 Task: Search one way flight ticket for 4 adults, 1 infant in seat and 1 infant on lap in premium economy from Eagle/vail: Eagle County Regional Airport to New Bern: Coastal Carolina Regional Airport (was Craven County Regional) on 5-4-2023. Choice of flights is Royal air maroc. Number of bags: 5 checked bags. Price is upto 88000. Outbound departure time preference is 11:45.
Action: Mouse moved to (302, 292)
Screenshot: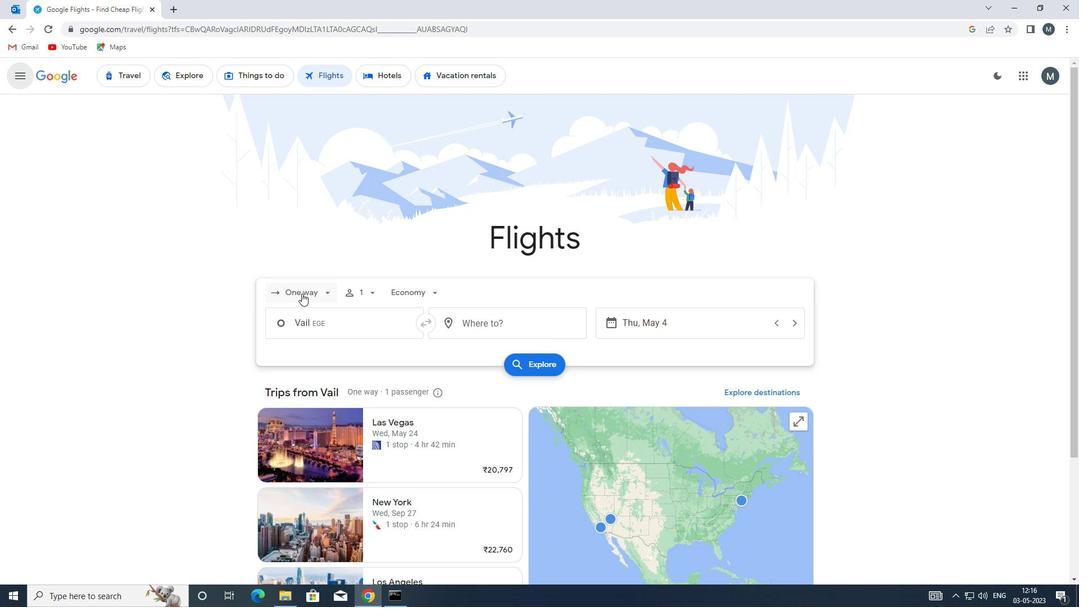 
Action: Mouse pressed left at (302, 292)
Screenshot: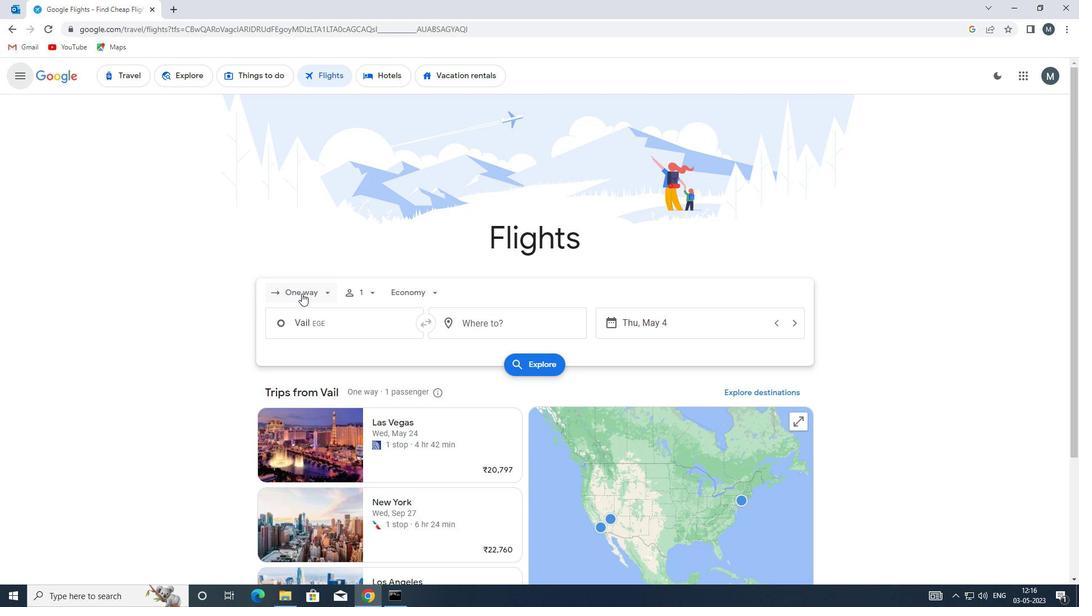 
Action: Mouse moved to (315, 344)
Screenshot: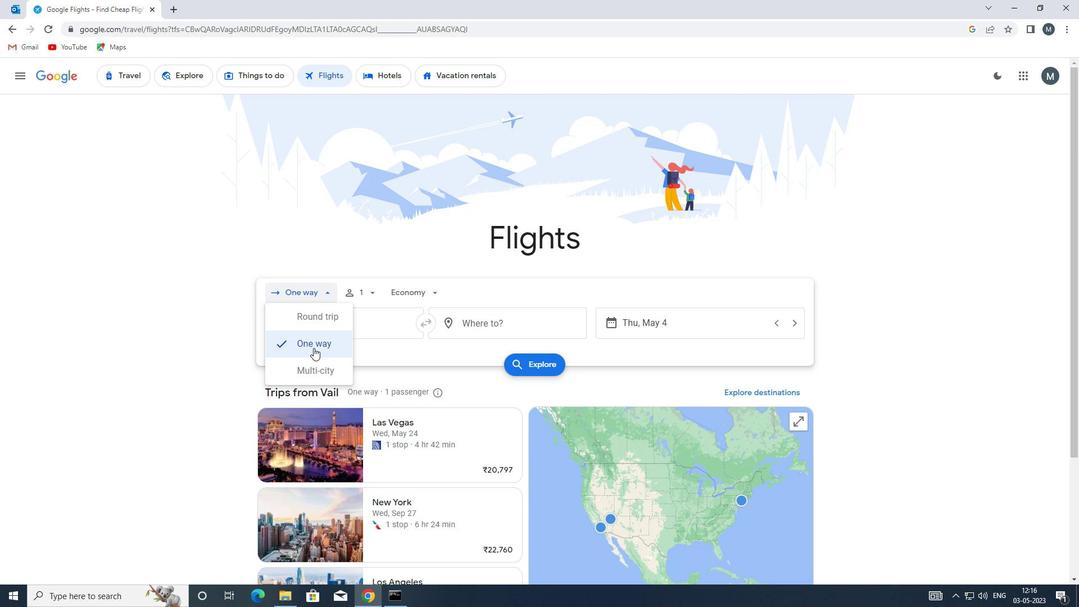 
Action: Mouse pressed left at (315, 344)
Screenshot: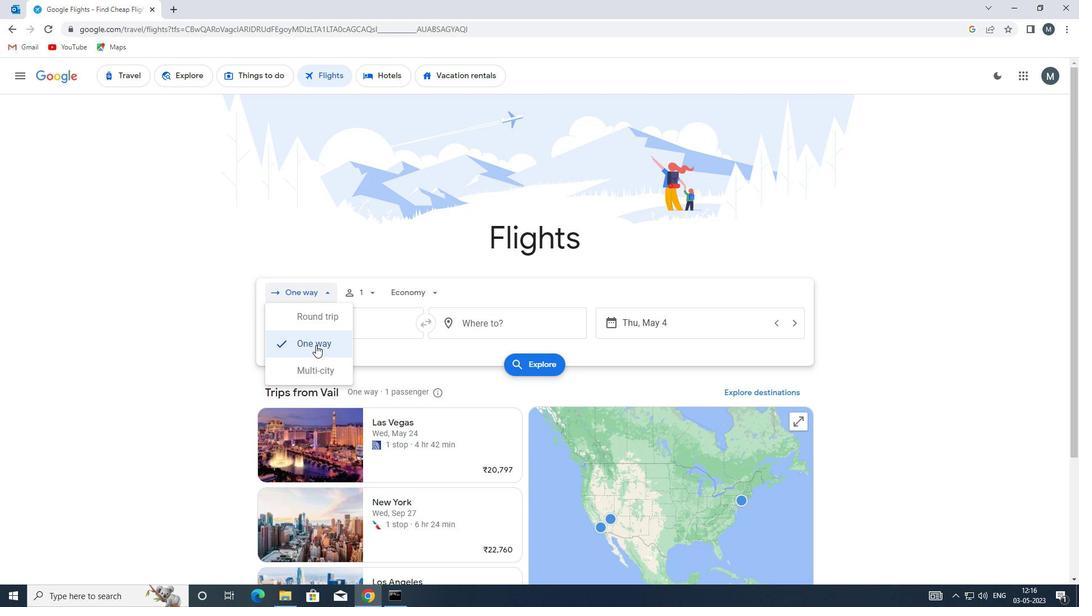 
Action: Mouse moved to (357, 287)
Screenshot: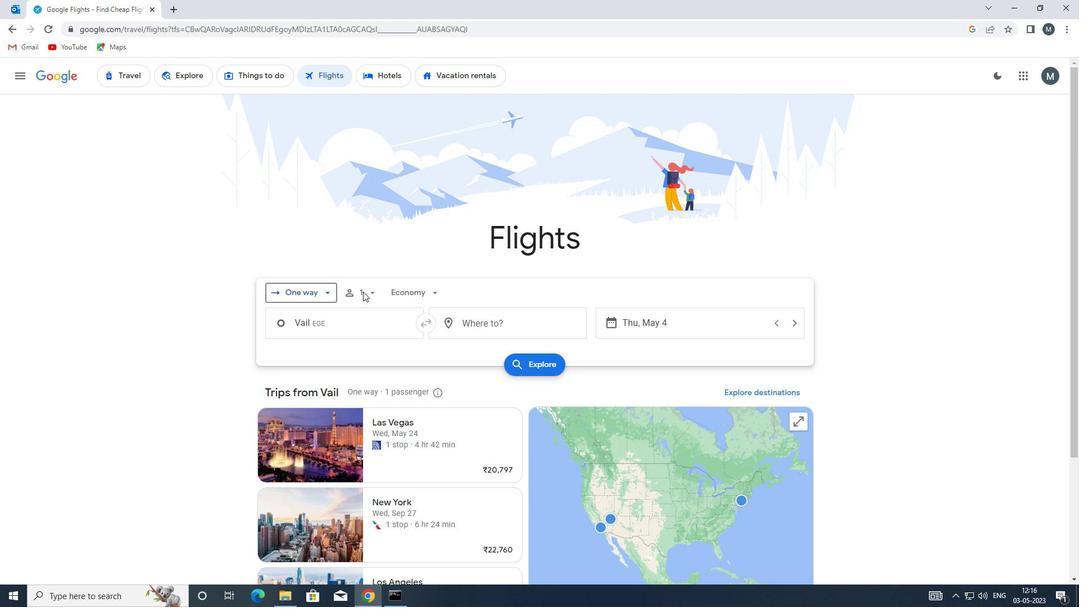 
Action: Mouse pressed left at (357, 287)
Screenshot: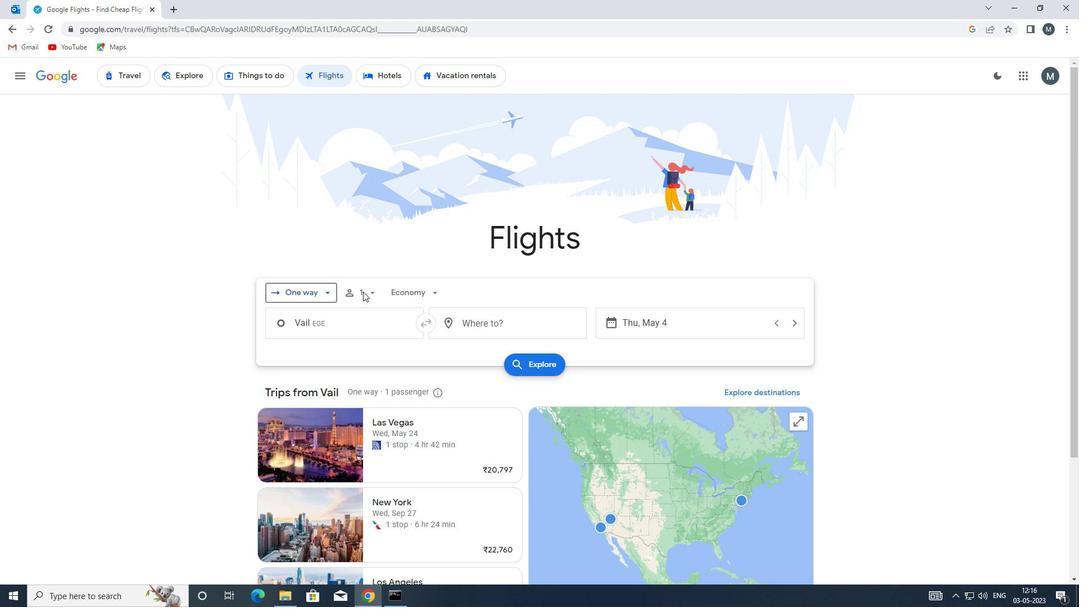 
Action: Mouse moved to (462, 321)
Screenshot: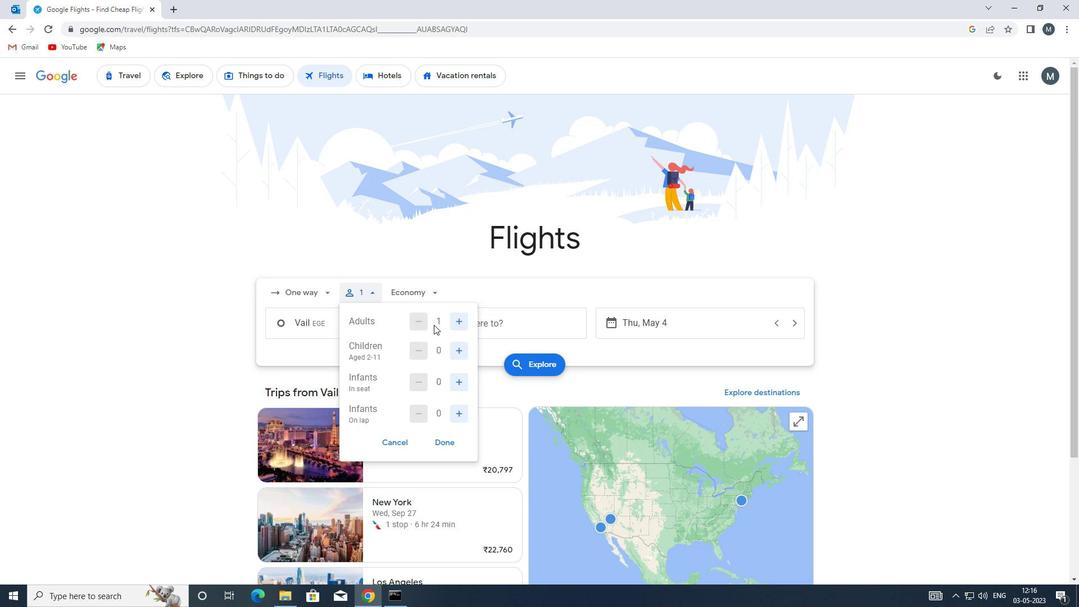 
Action: Mouse pressed left at (462, 321)
Screenshot: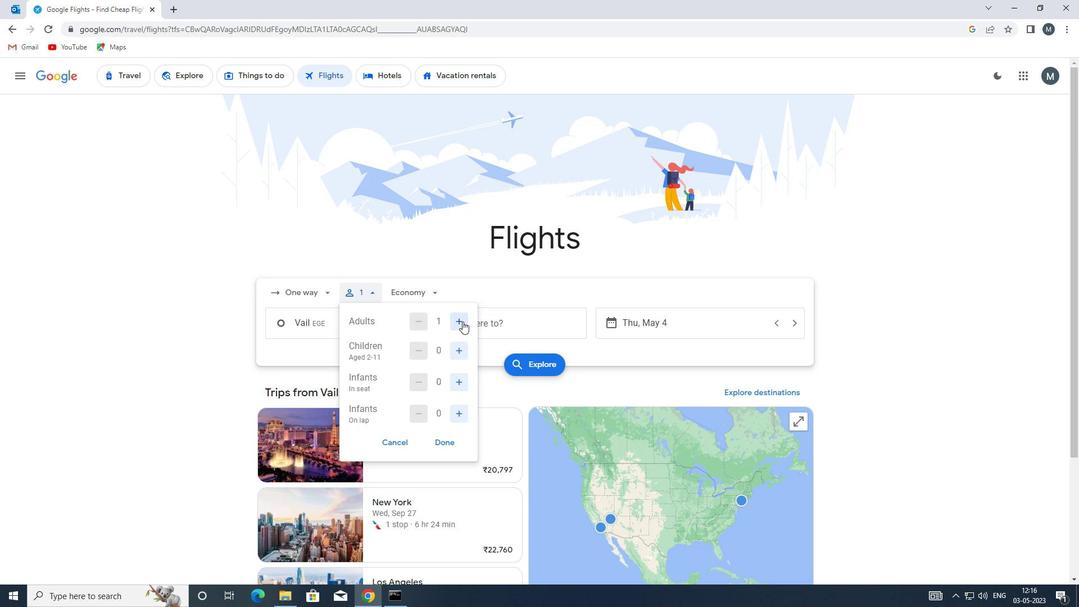 
Action: Mouse pressed left at (462, 321)
Screenshot: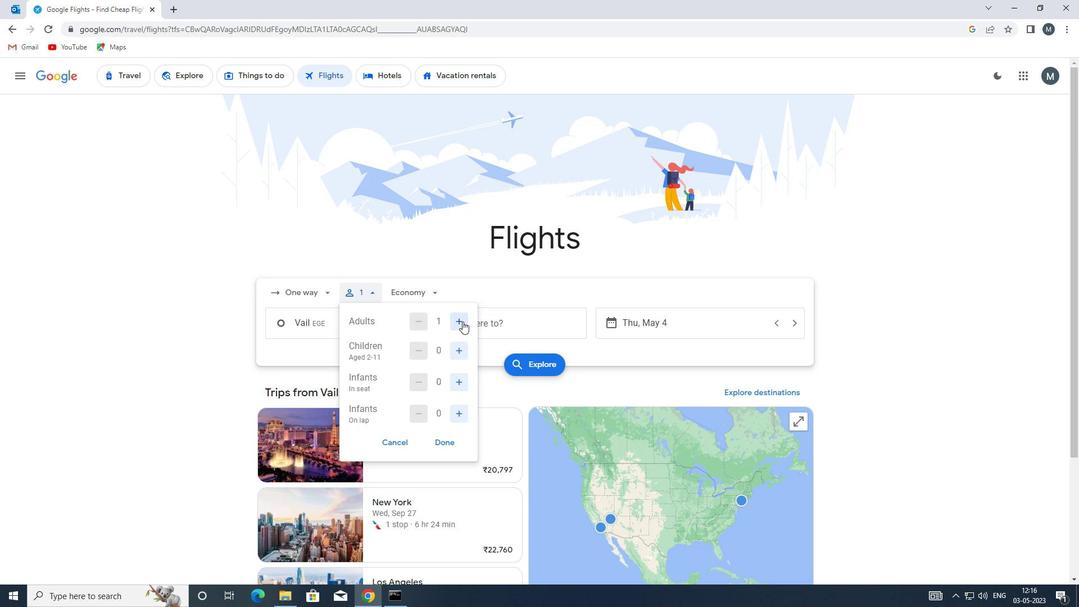 
Action: Mouse pressed left at (462, 321)
Screenshot: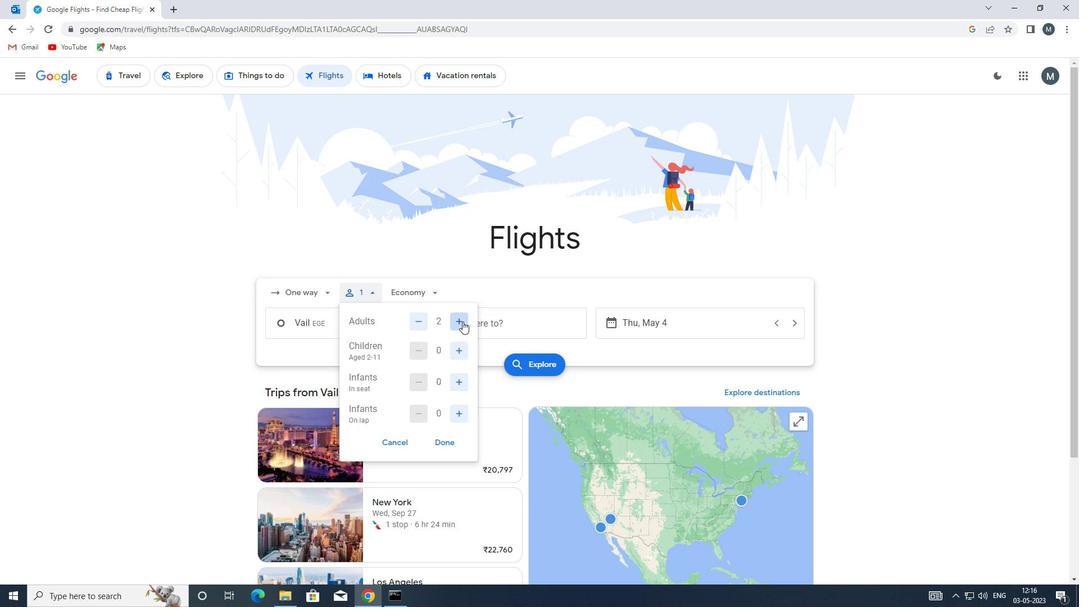 
Action: Mouse moved to (460, 382)
Screenshot: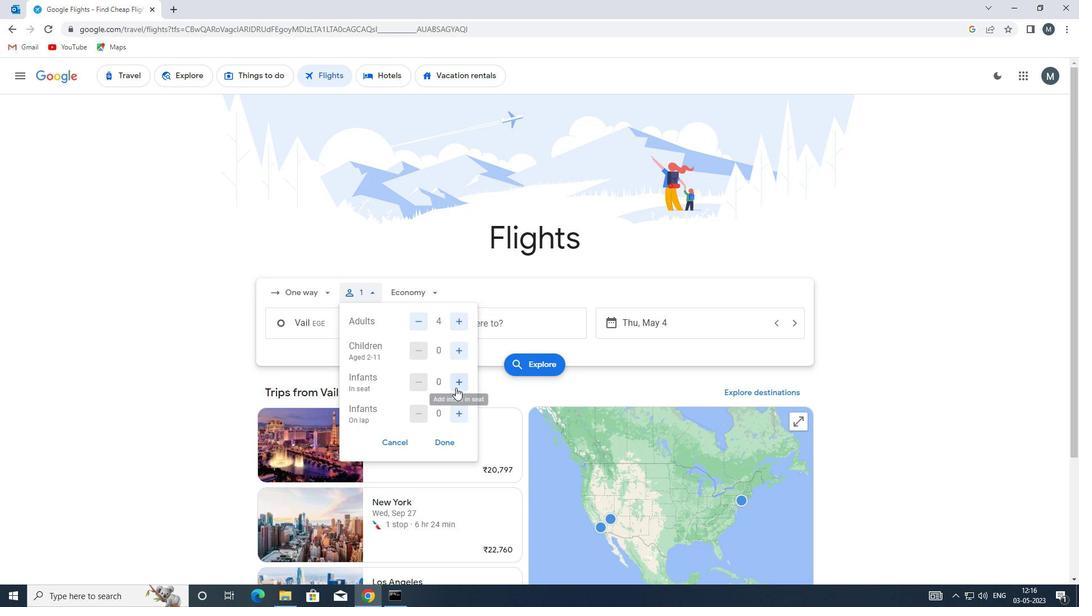 
Action: Mouse pressed left at (460, 382)
Screenshot: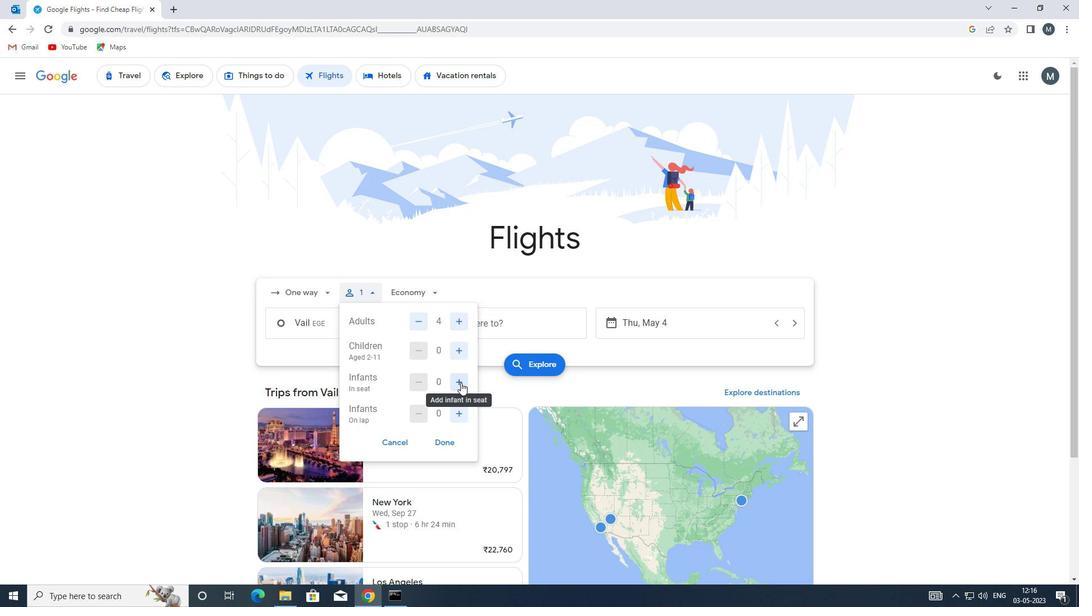 
Action: Mouse moved to (463, 408)
Screenshot: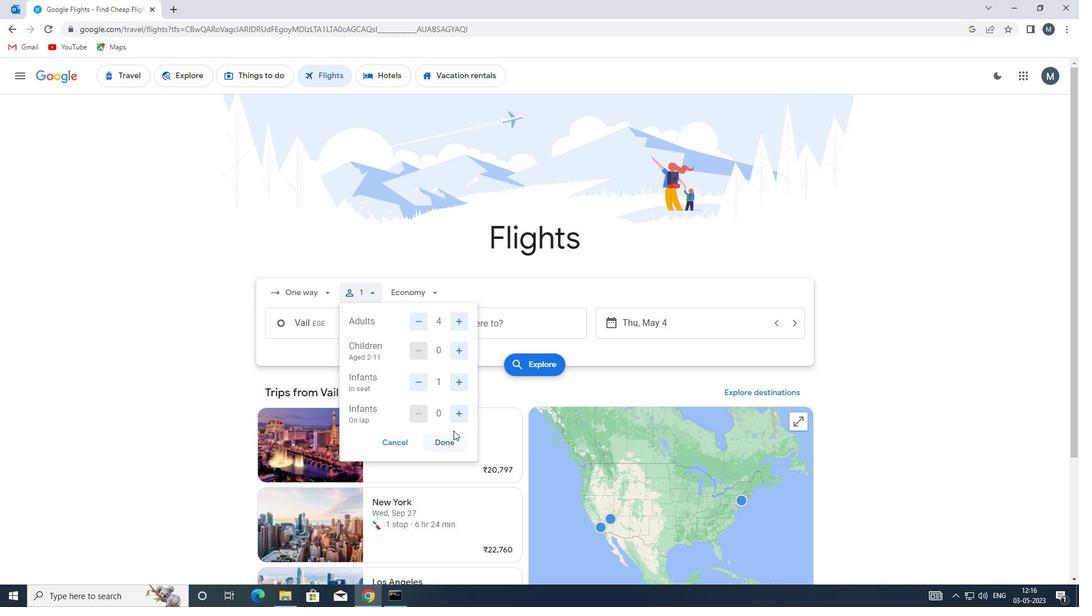 
Action: Mouse pressed left at (463, 408)
Screenshot: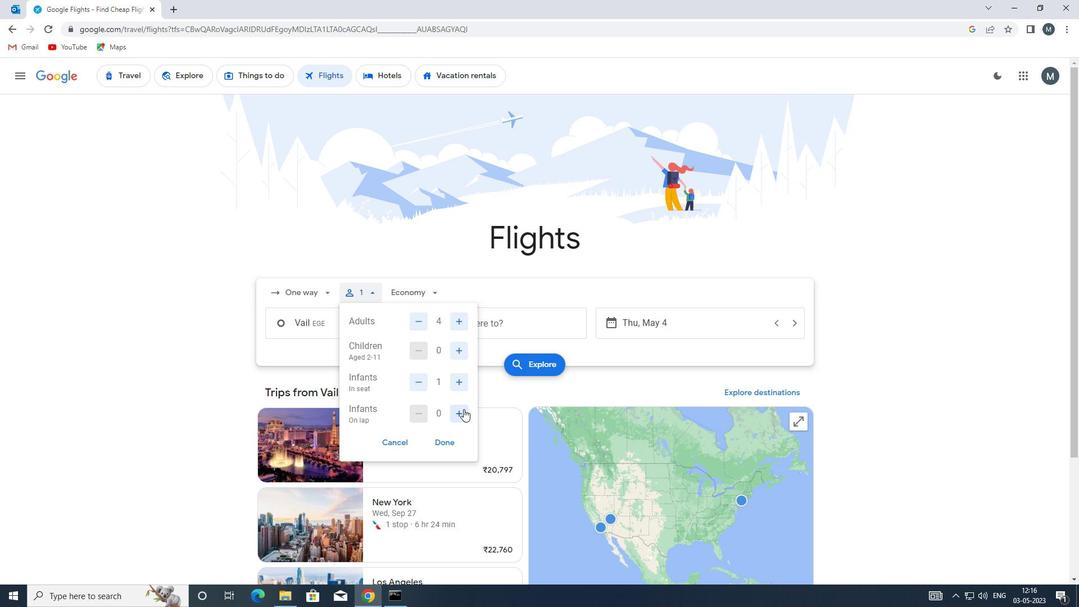 
Action: Mouse moved to (444, 442)
Screenshot: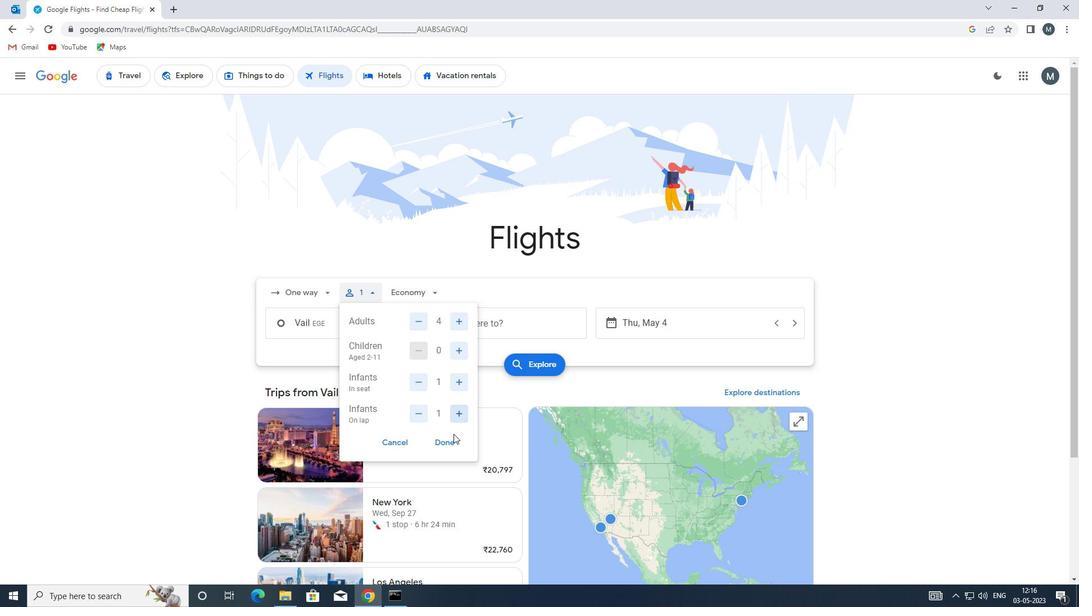 
Action: Mouse pressed left at (444, 442)
Screenshot: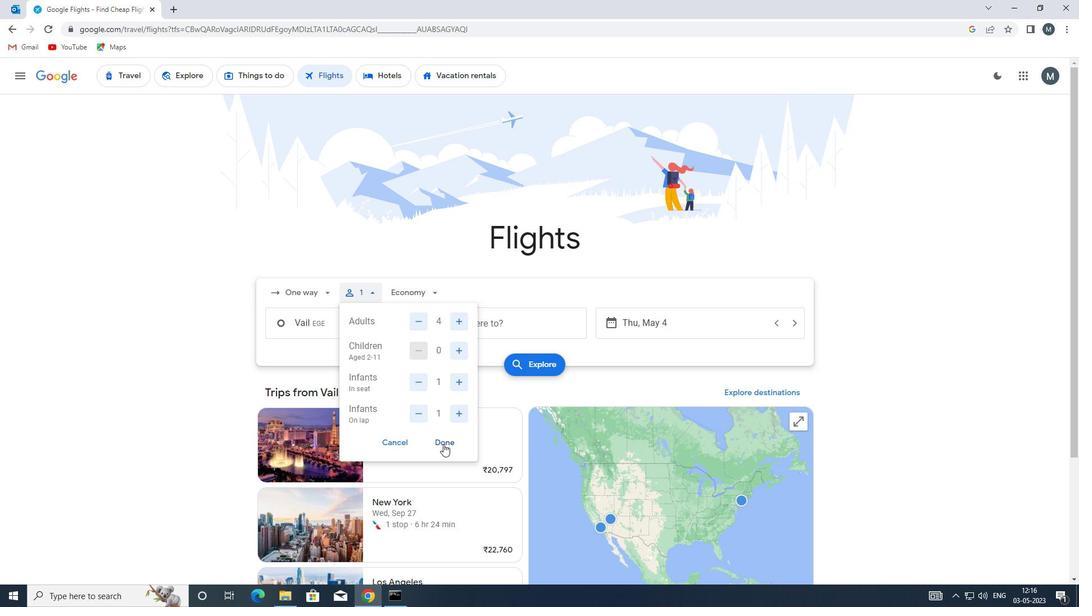 
Action: Mouse moved to (429, 294)
Screenshot: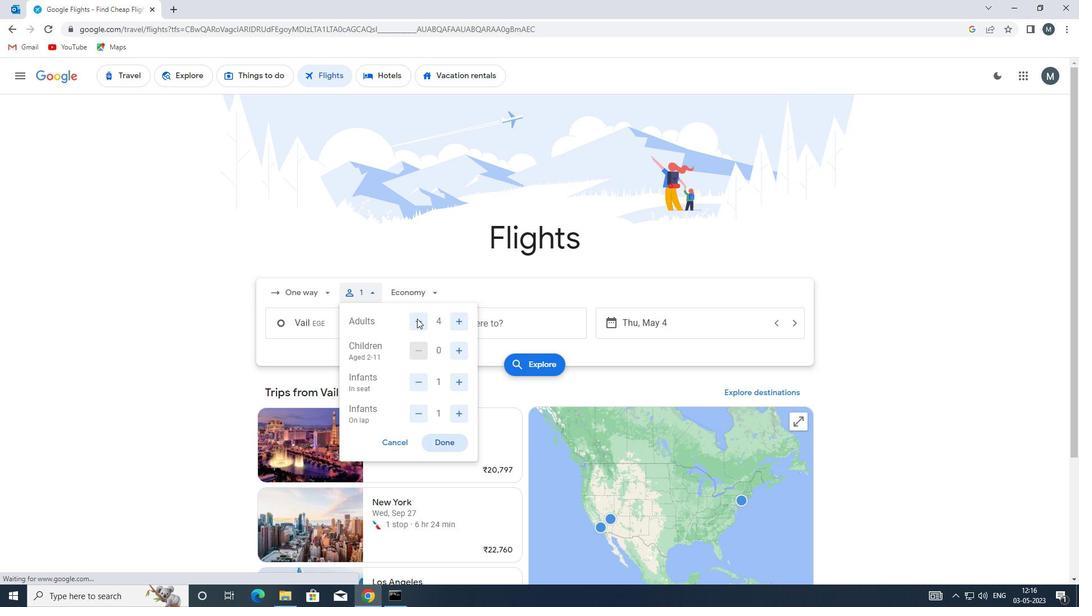 
Action: Mouse pressed left at (429, 294)
Screenshot: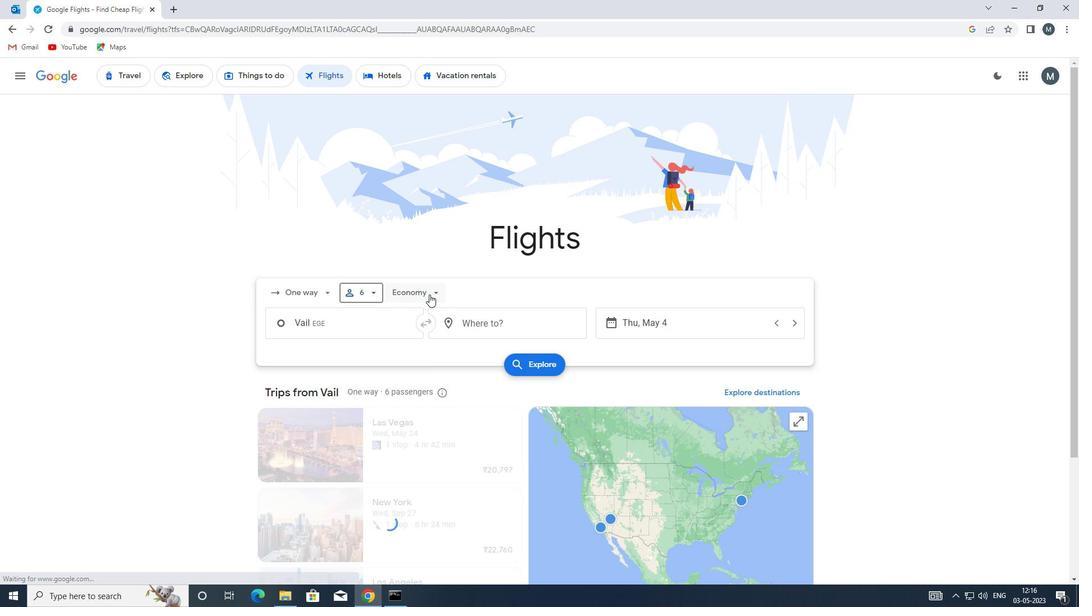 
Action: Mouse moved to (436, 347)
Screenshot: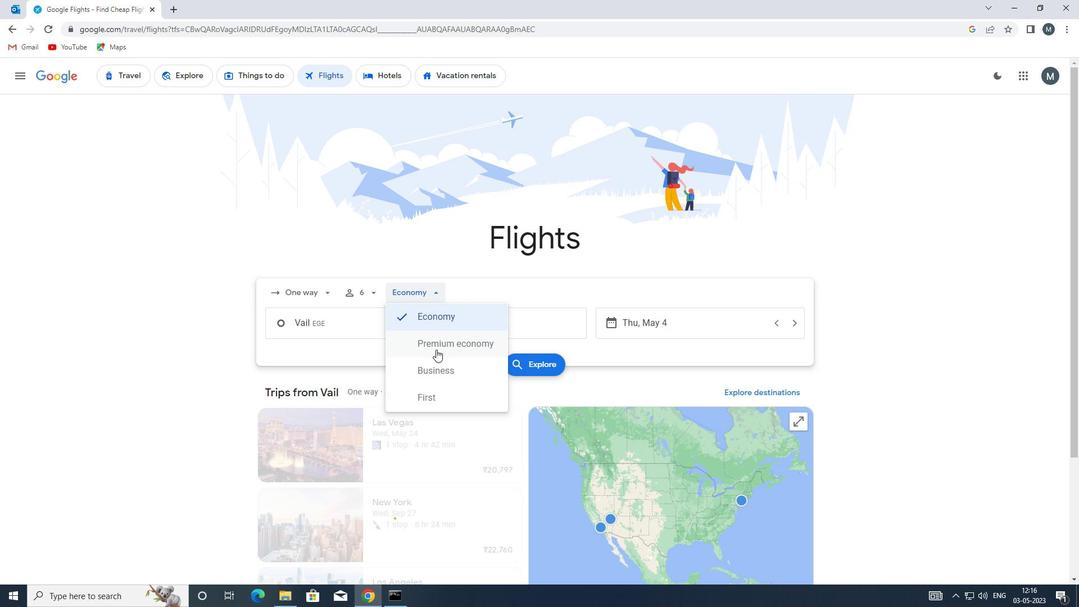
Action: Mouse pressed left at (436, 347)
Screenshot: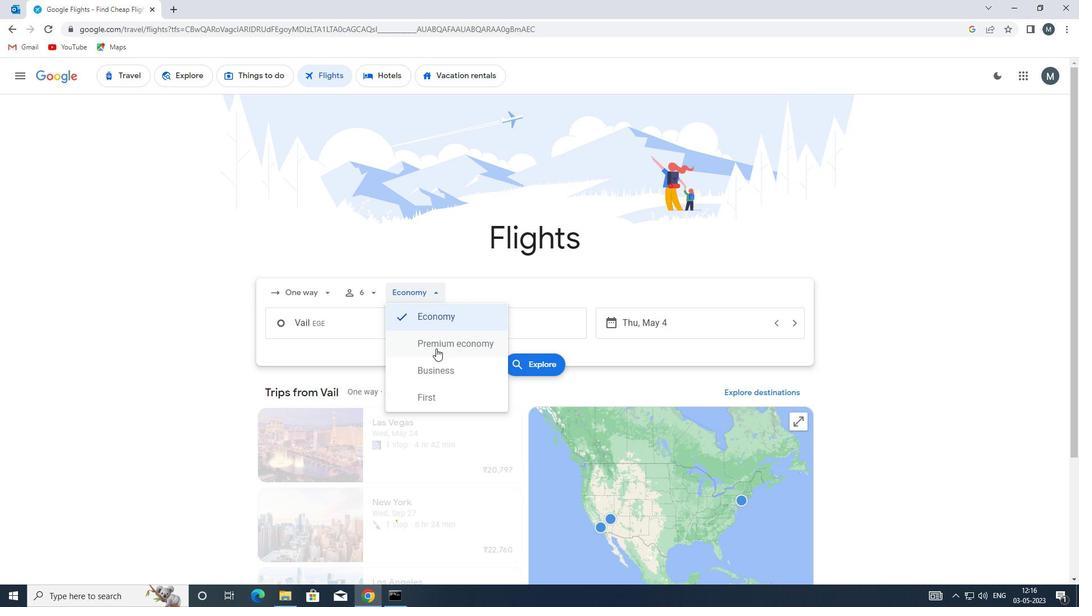 
Action: Mouse moved to (352, 332)
Screenshot: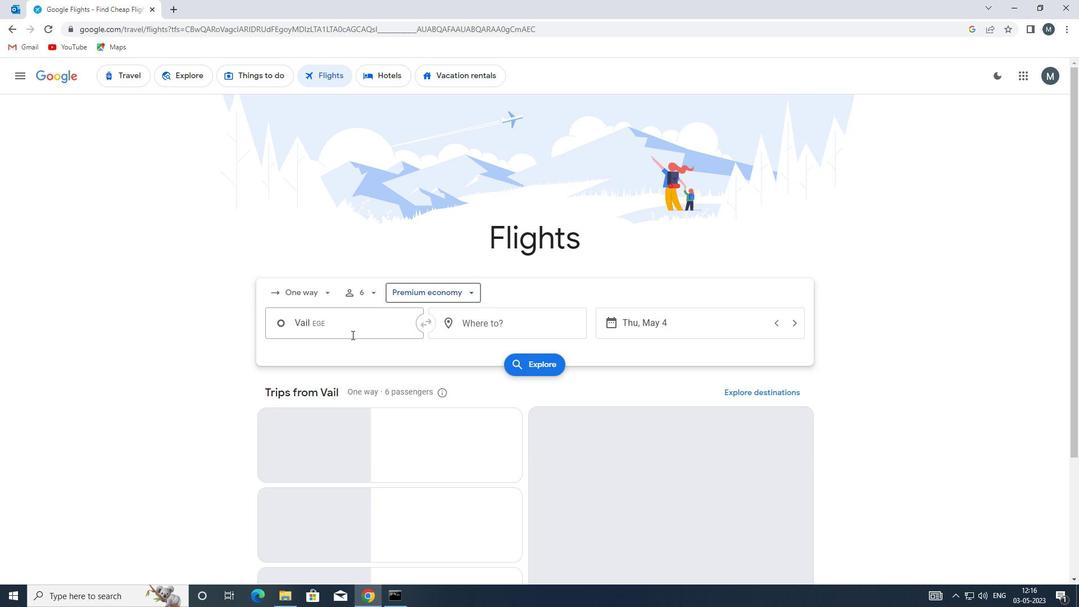 
Action: Mouse pressed left at (352, 332)
Screenshot: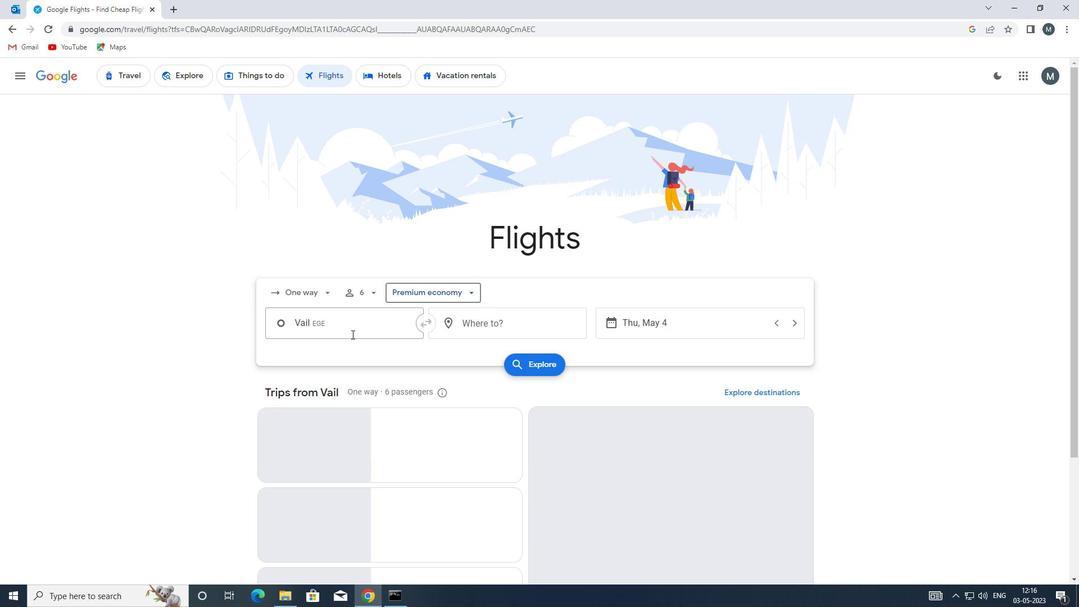 
Action: Mouse moved to (359, 417)
Screenshot: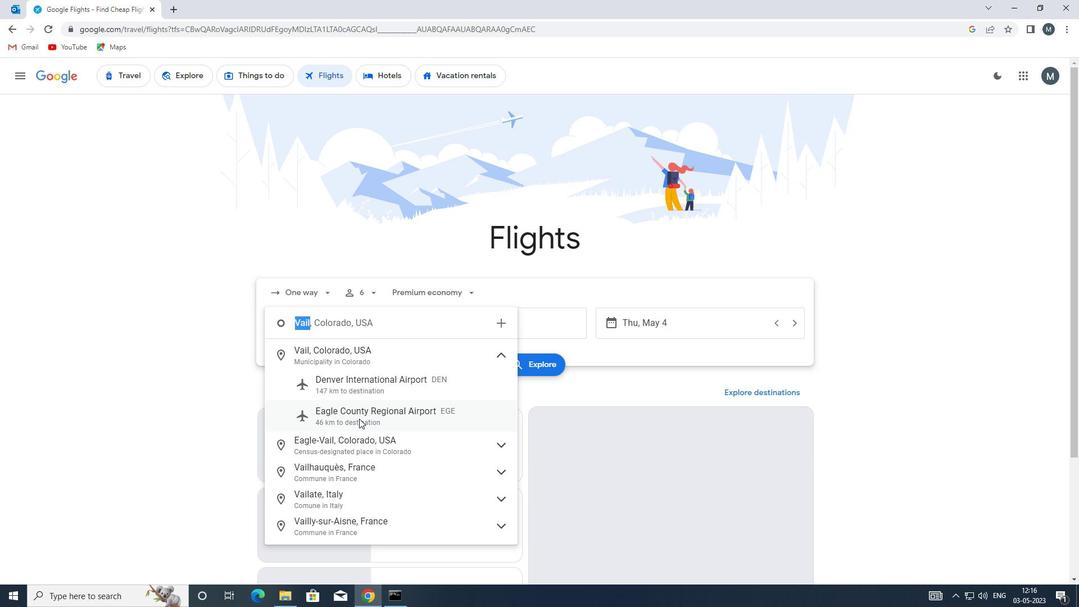 
Action: Mouse pressed left at (359, 417)
Screenshot: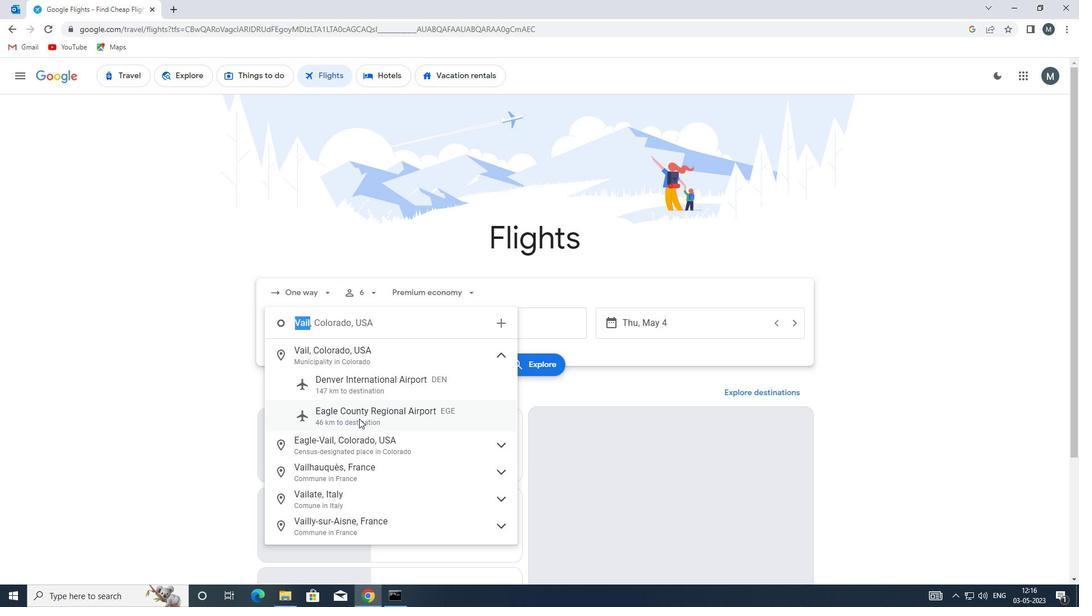 
Action: Mouse moved to (491, 325)
Screenshot: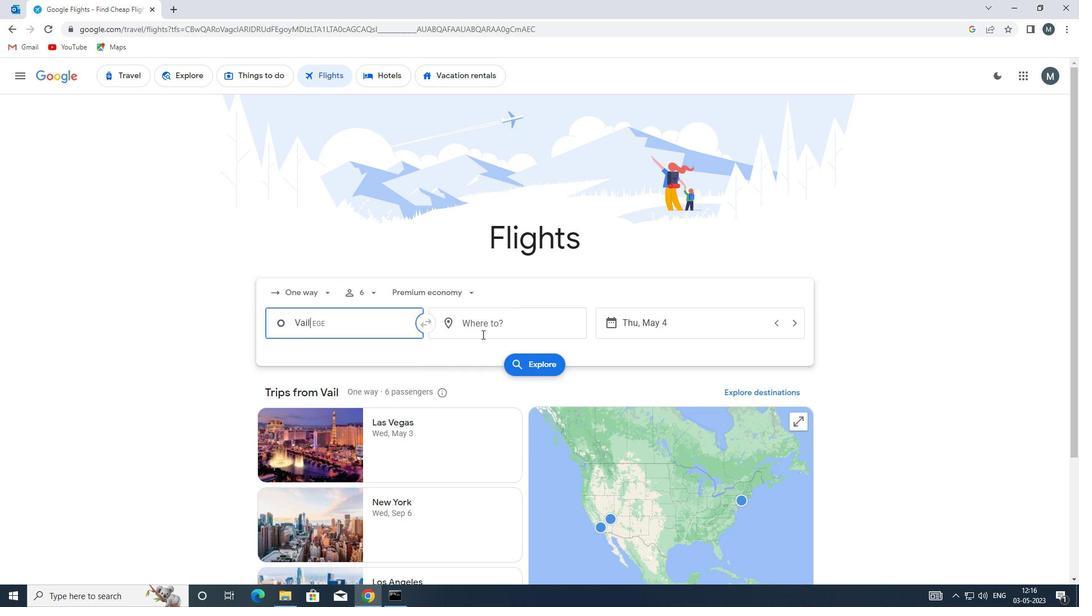 
Action: Mouse pressed left at (491, 325)
Screenshot: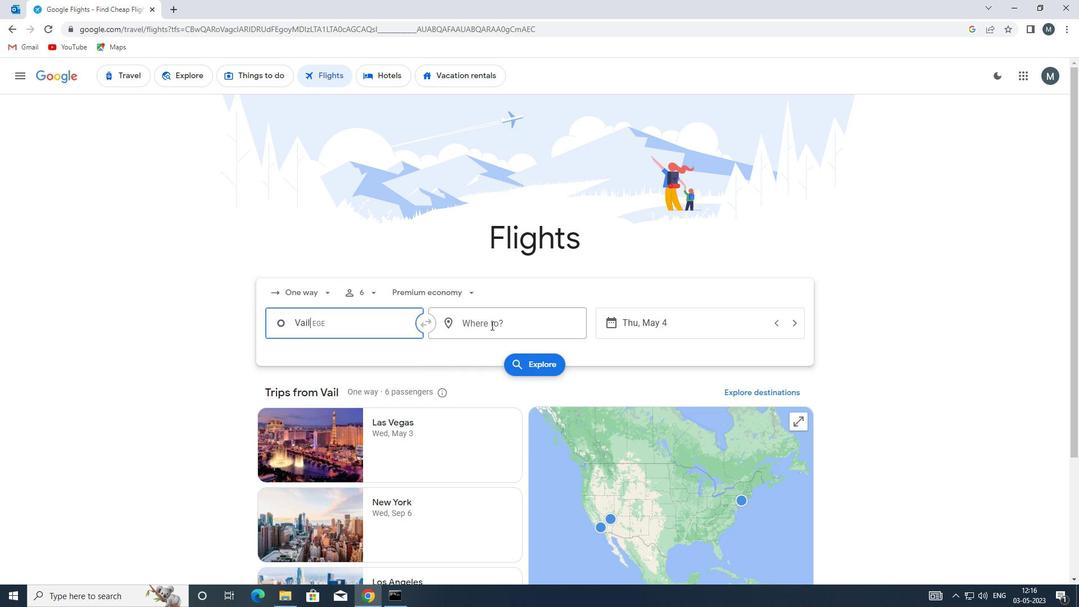 
Action: Key pressed ewn
Screenshot: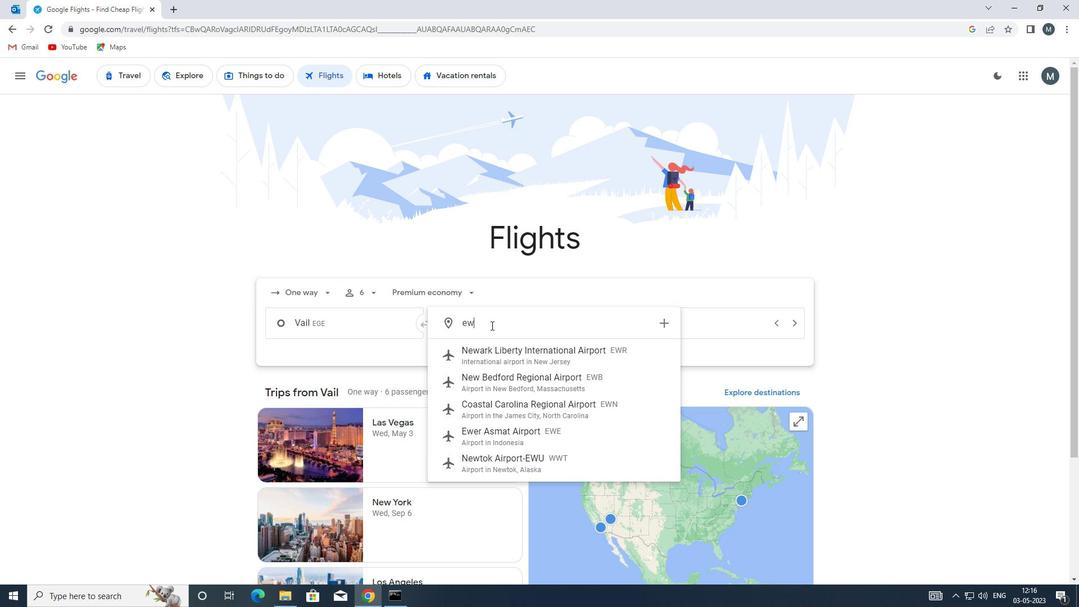 
Action: Mouse moved to (562, 351)
Screenshot: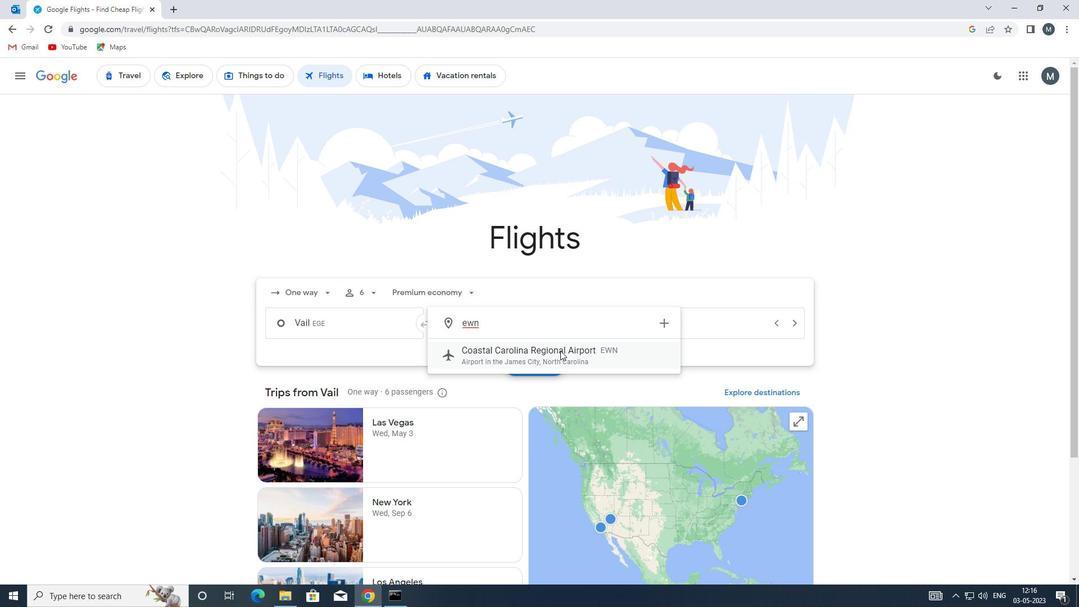 
Action: Mouse pressed left at (562, 351)
Screenshot: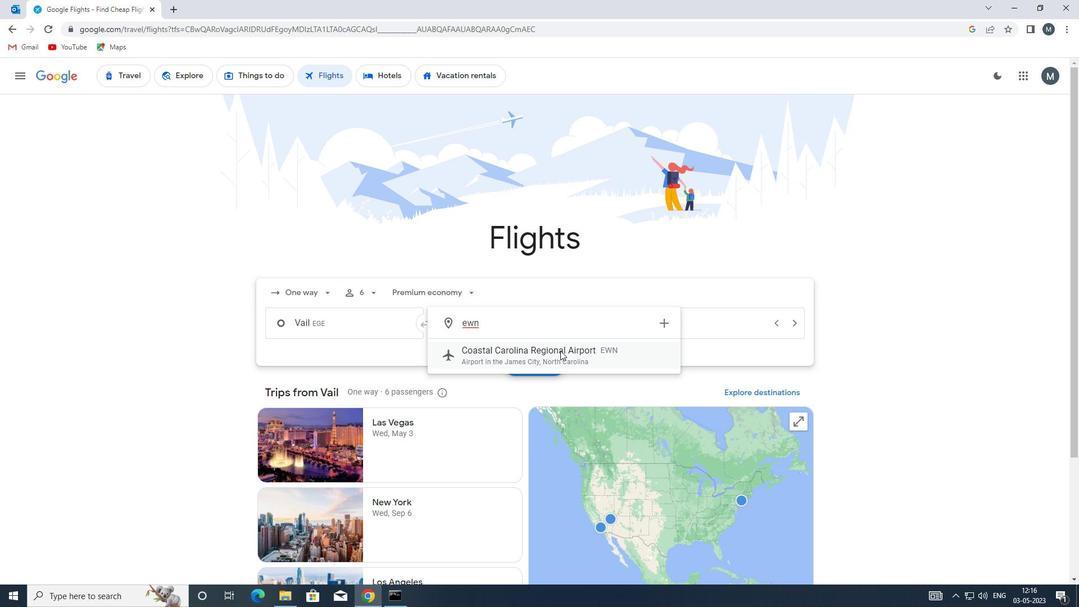 
Action: Mouse moved to (664, 327)
Screenshot: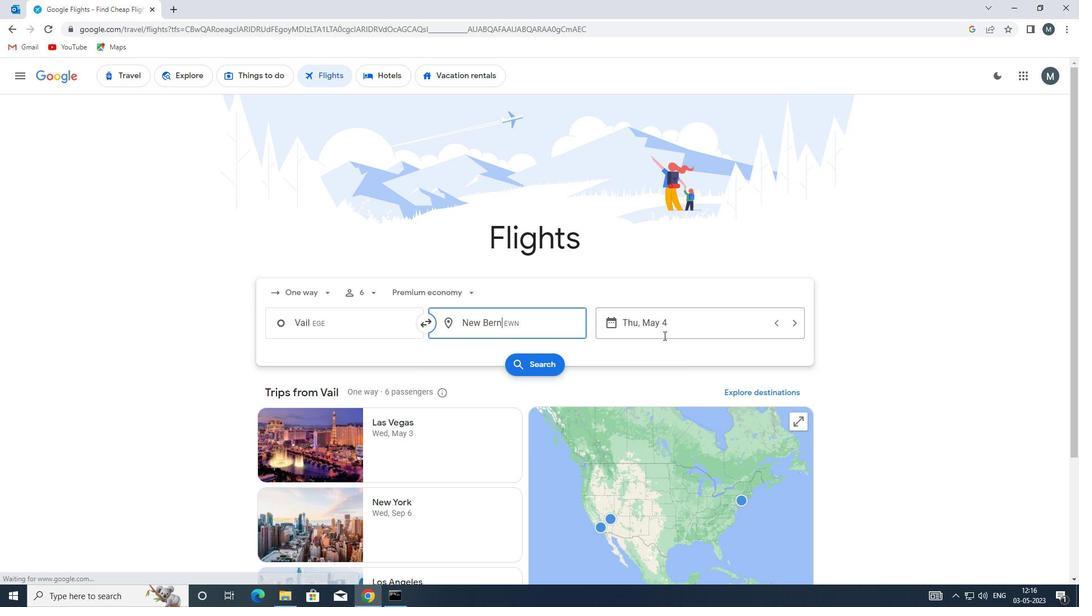 
Action: Mouse pressed left at (664, 327)
Screenshot: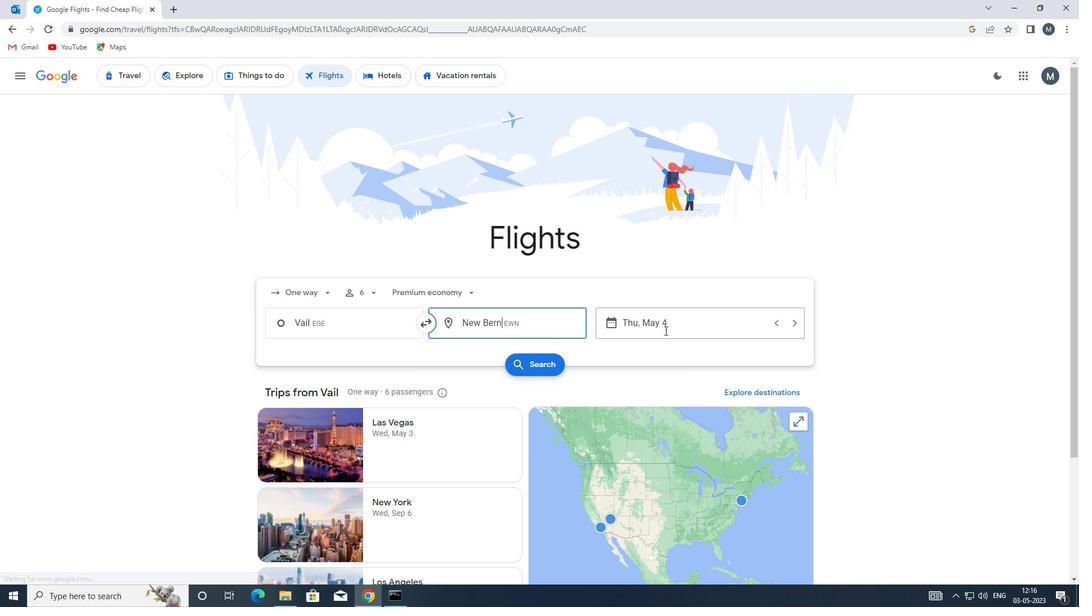 
Action: Mouse moved to (511, 381)
Screenshot: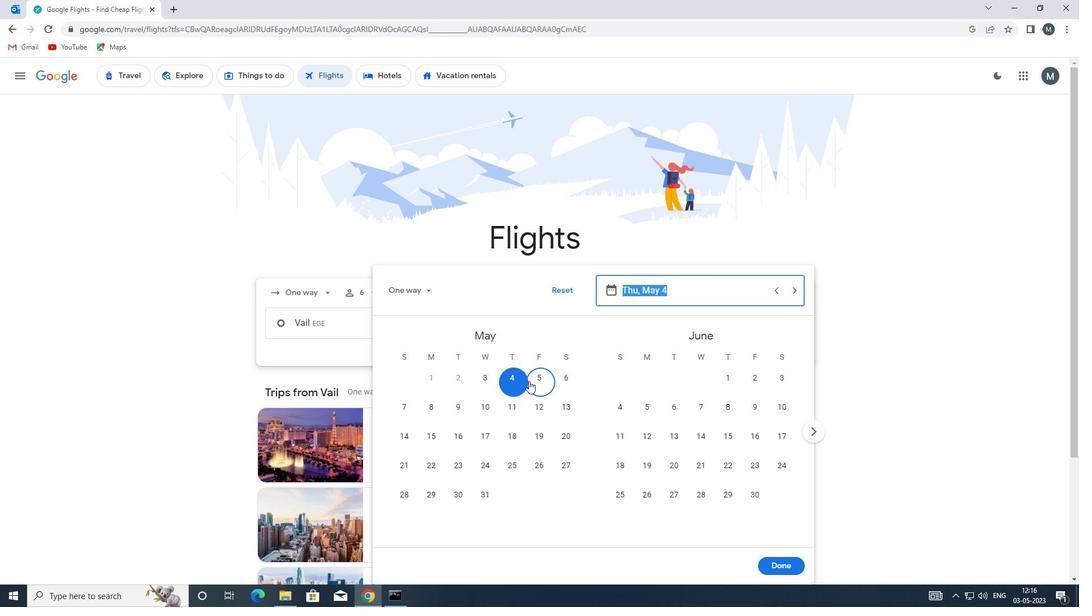 
Action: Mouse pressed left at (511, 381)
Screenshot: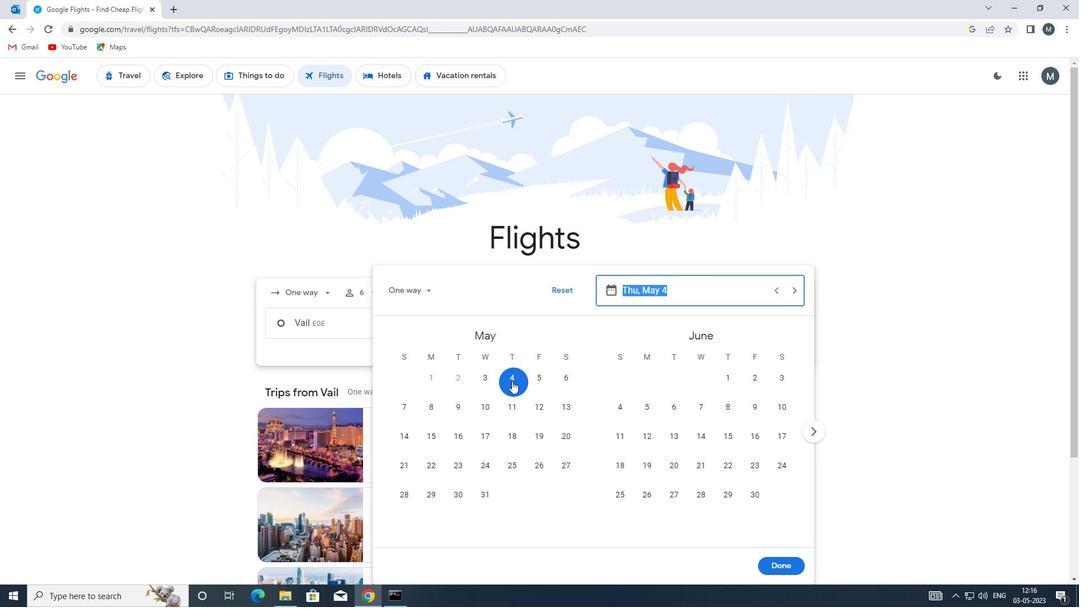 
Action: Mouse moved to (548, 458)
Screenshot: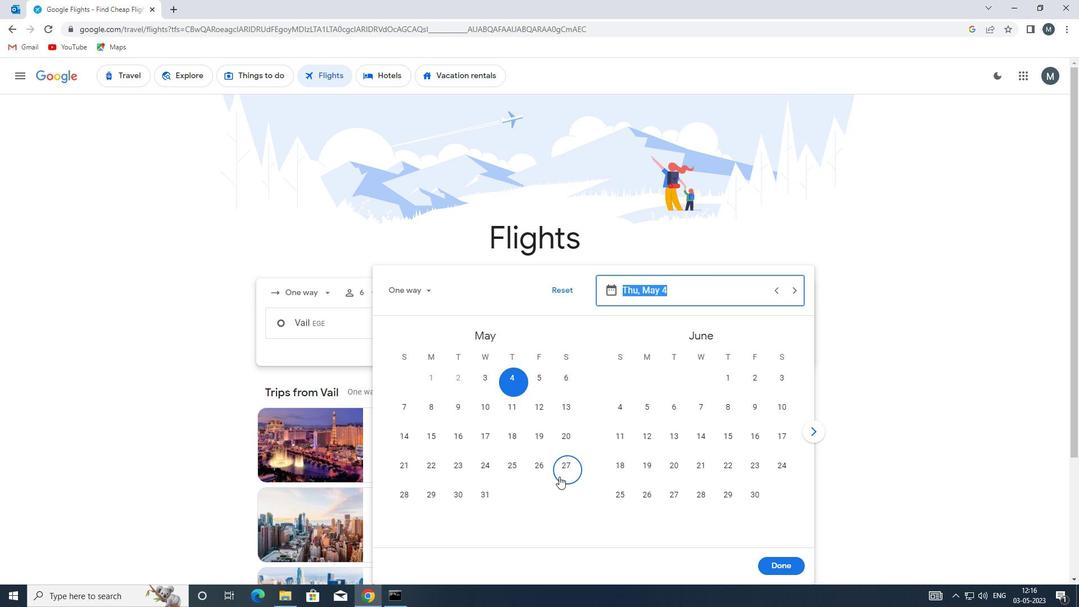 
Action: Mouse scrolled (548, 459) with delta (0, 0)
Screenshot: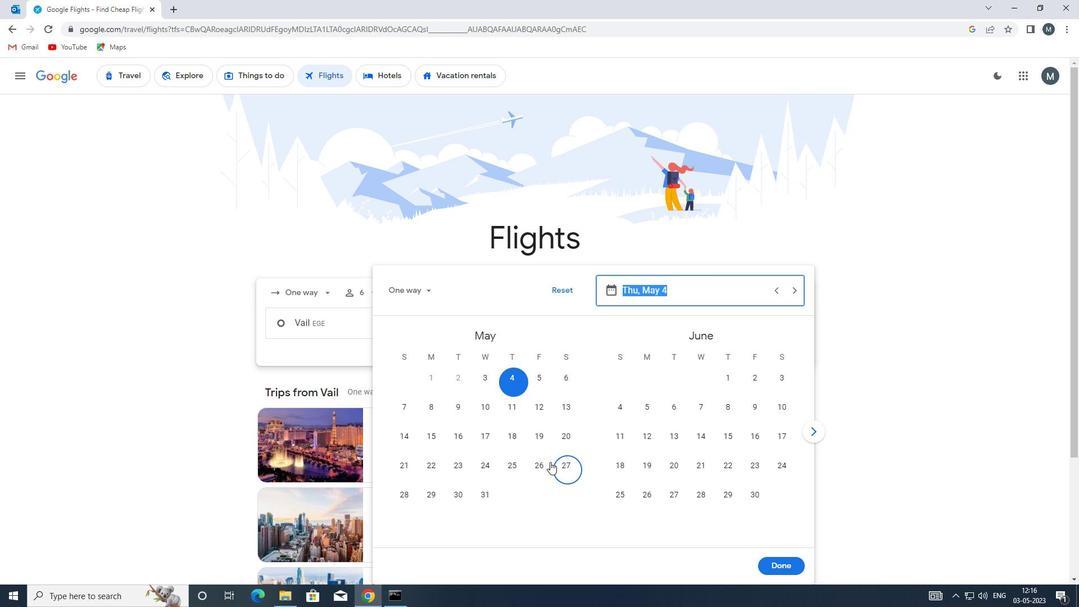 
Action: Mouse moved to (548, 458)
Screenshot: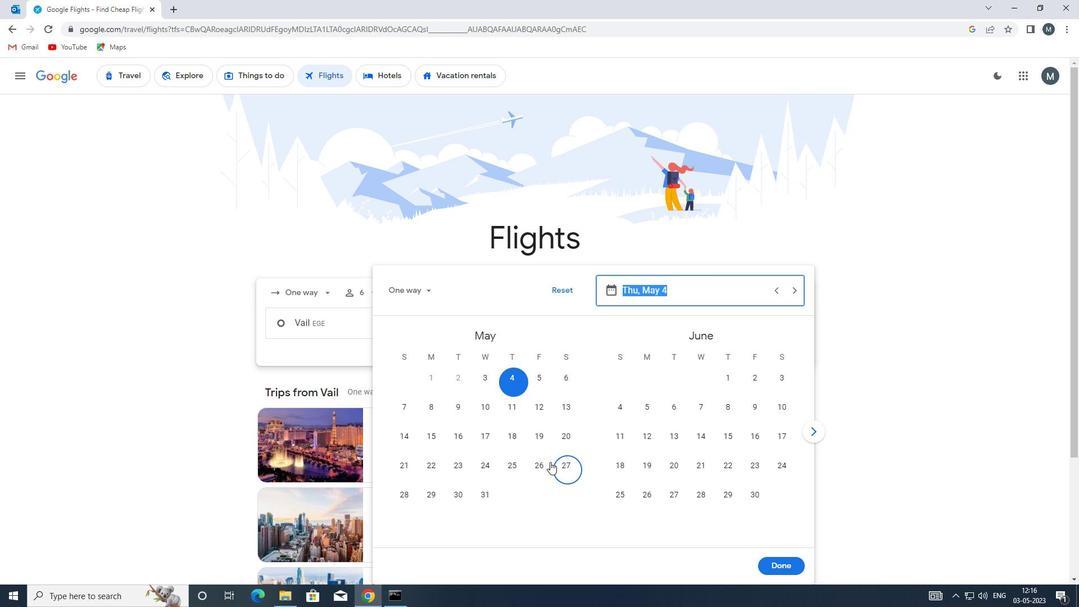 
Action: Mouse scrolled (548, 459) with delta (0, 0)
Screenshot: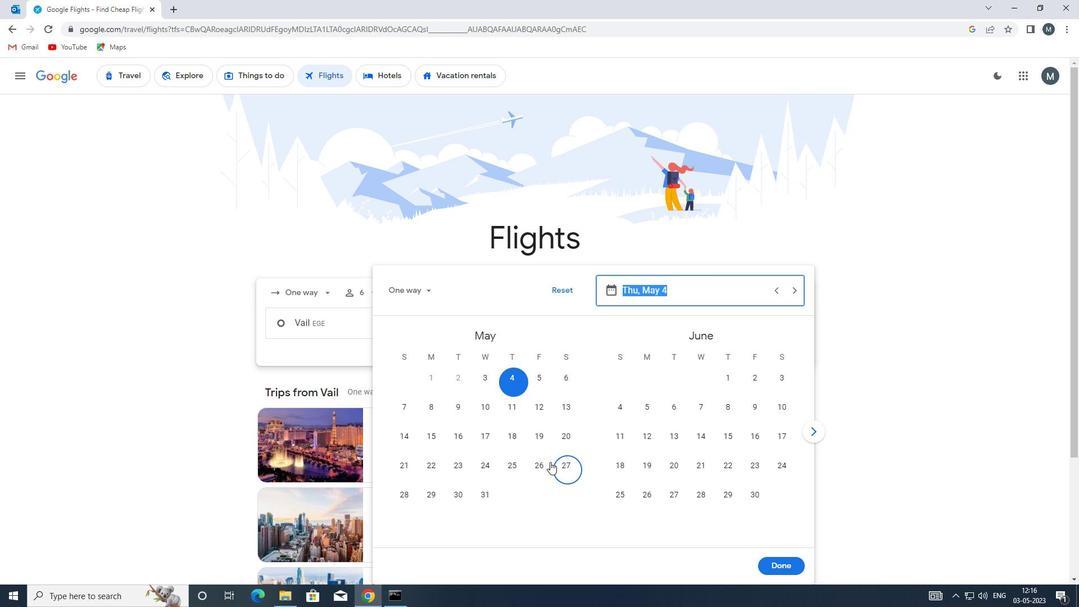 
Action: Mouse moved to (546, 458)
Screenshot: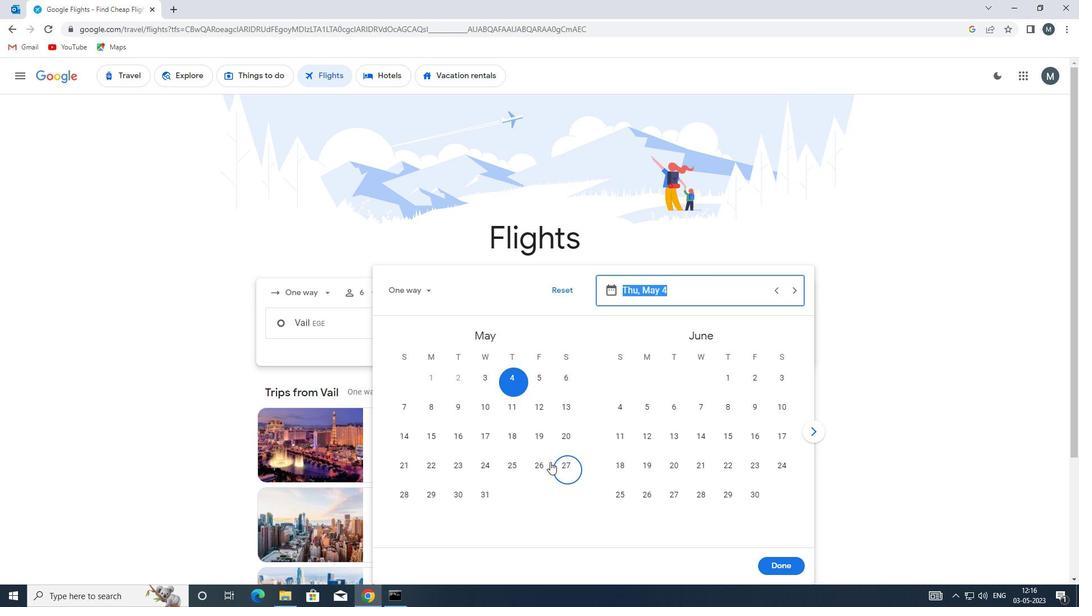 
Action: Mouse scrolled (546, 459) with delta (0, 0)
Screenshot: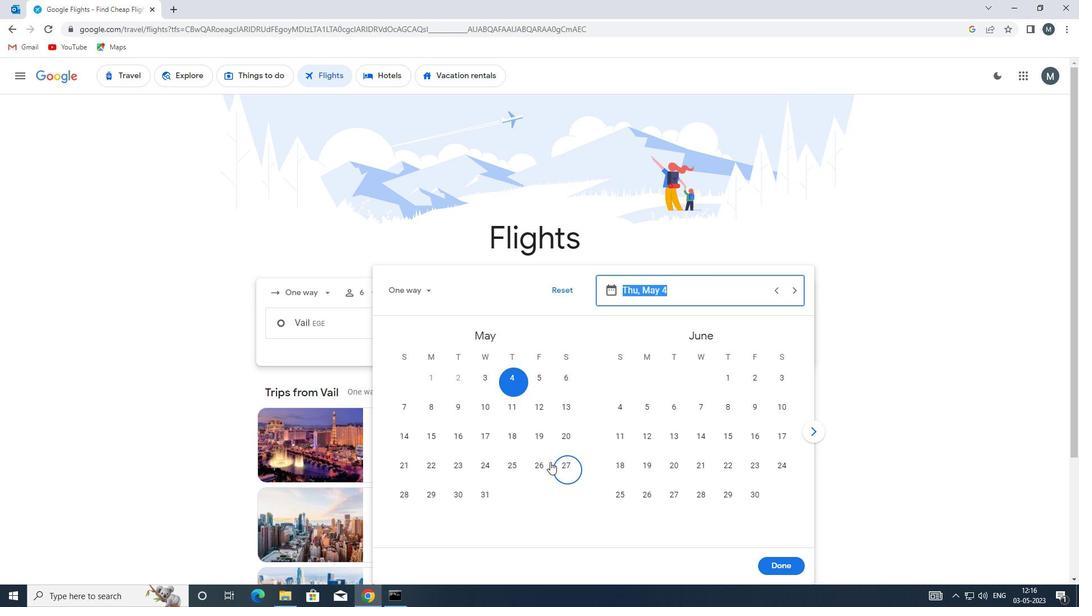 
Action: Mouse moved to (793, 572)
Screenshot: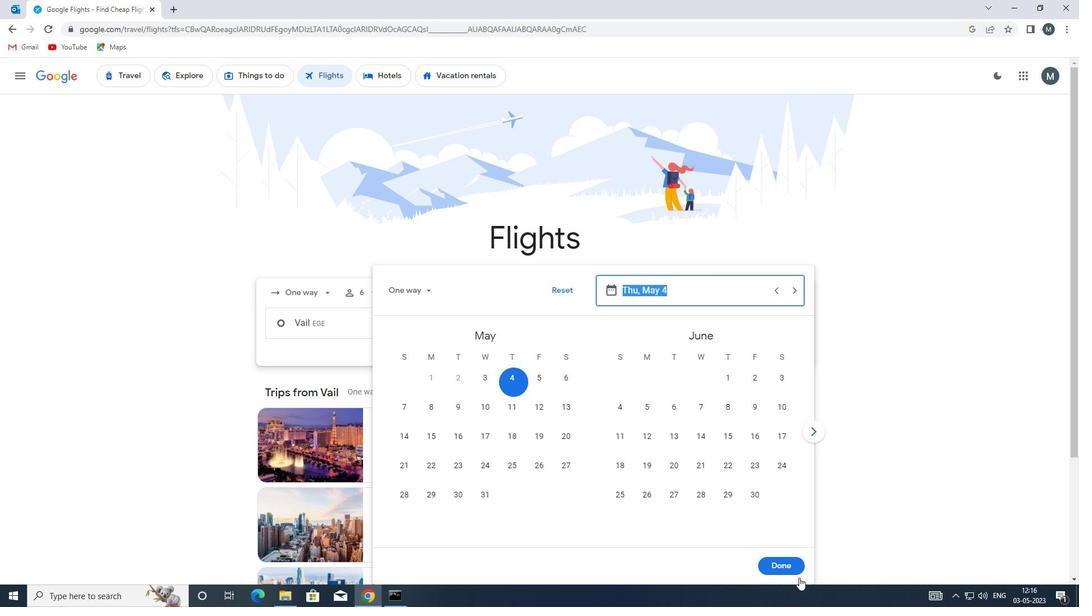 
Action: Mouse pressed left at (793, 572)
Screenshot: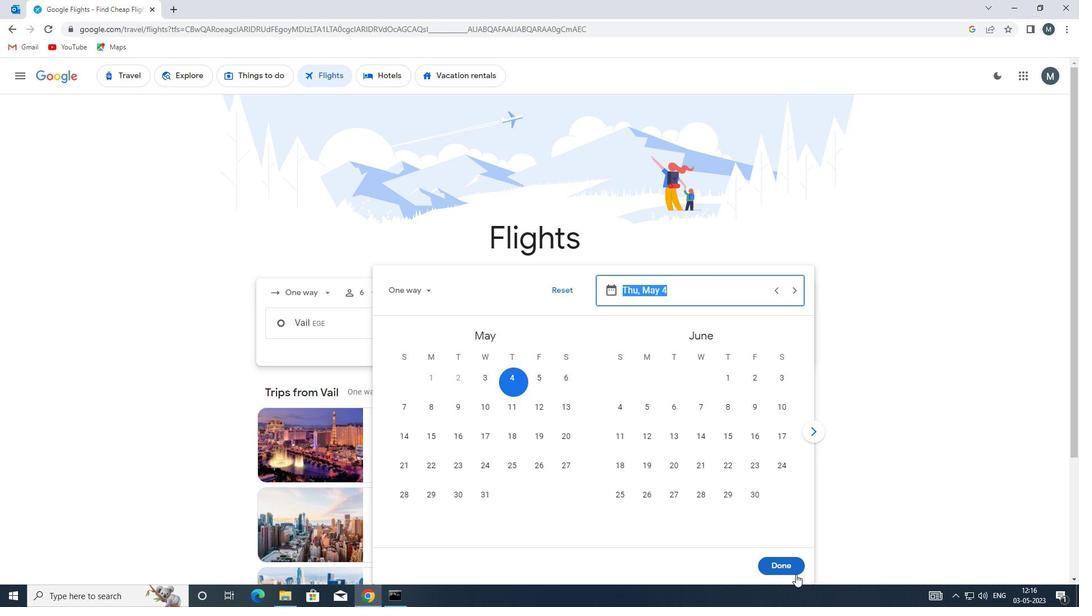 
Action: Mouse moved to (528, 365)
Screenshot: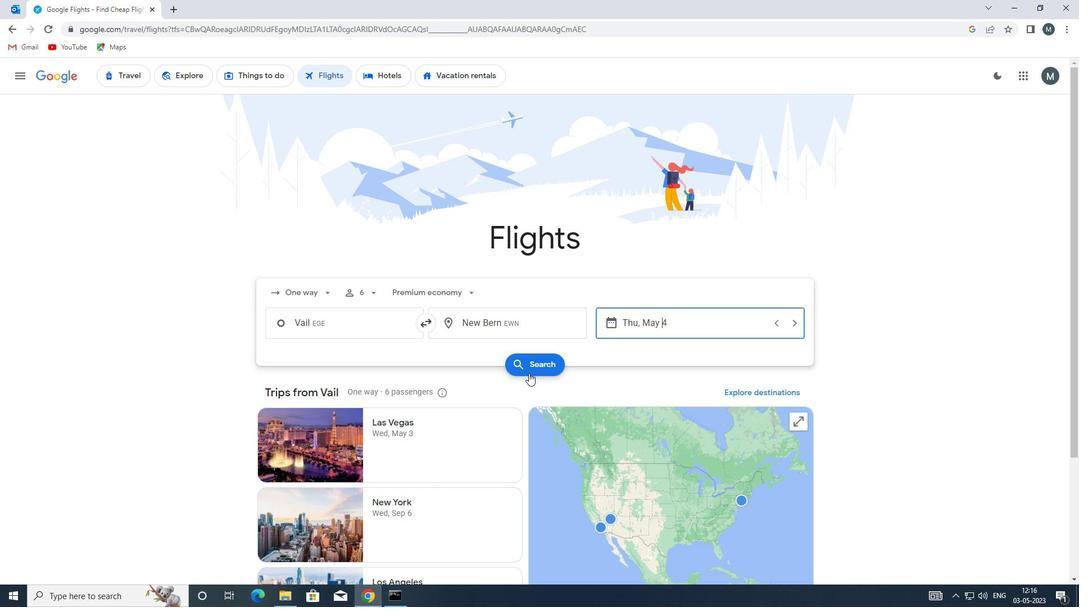 
Action: Mouse pressed left at (528, 365)
Screenshot: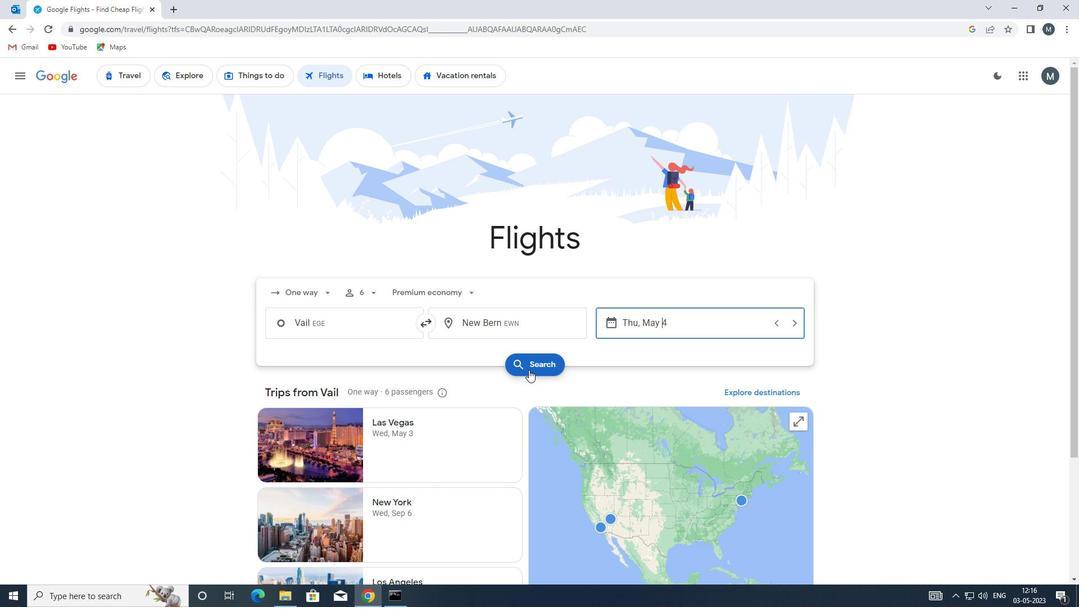 
Action: Mouse moved to (296, 182)
Screenshot: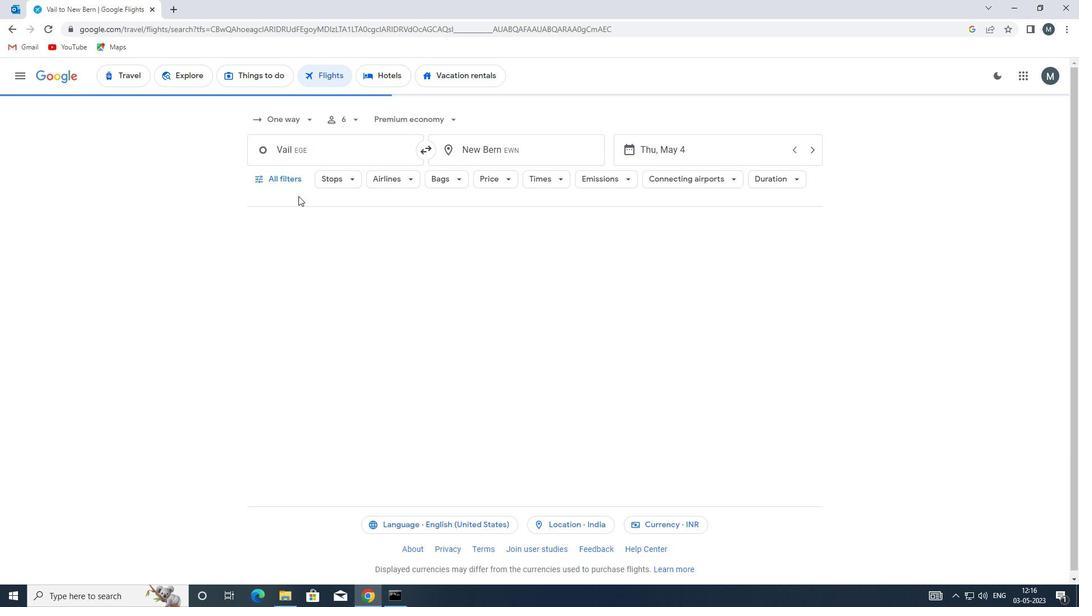 
Action: Mouse pressed left at (296, 182)
Screenshot: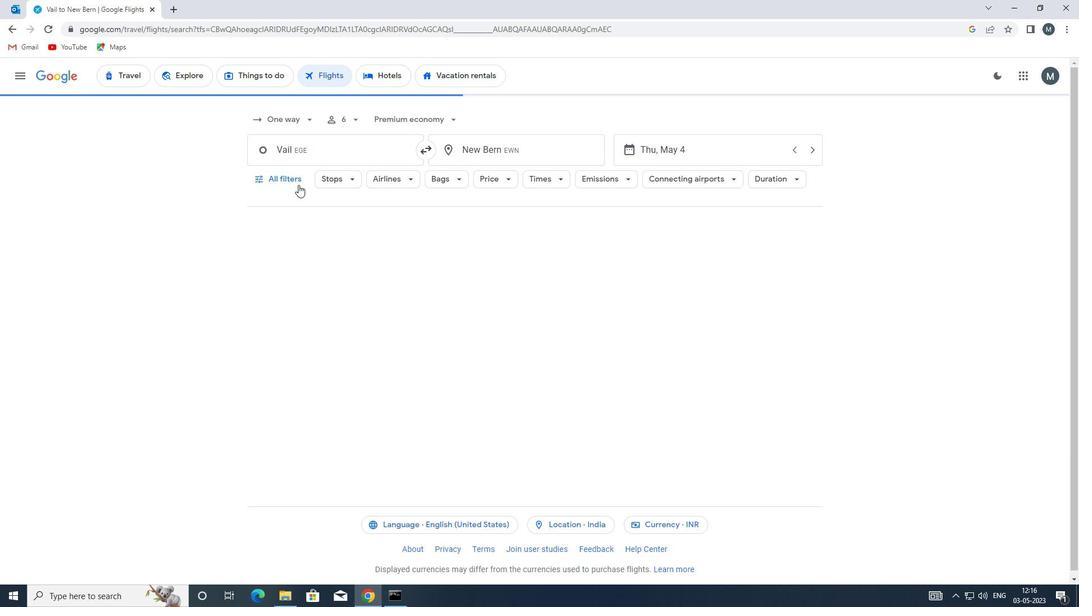 
Action: Mouse moved to (333, 368)
Screenshot: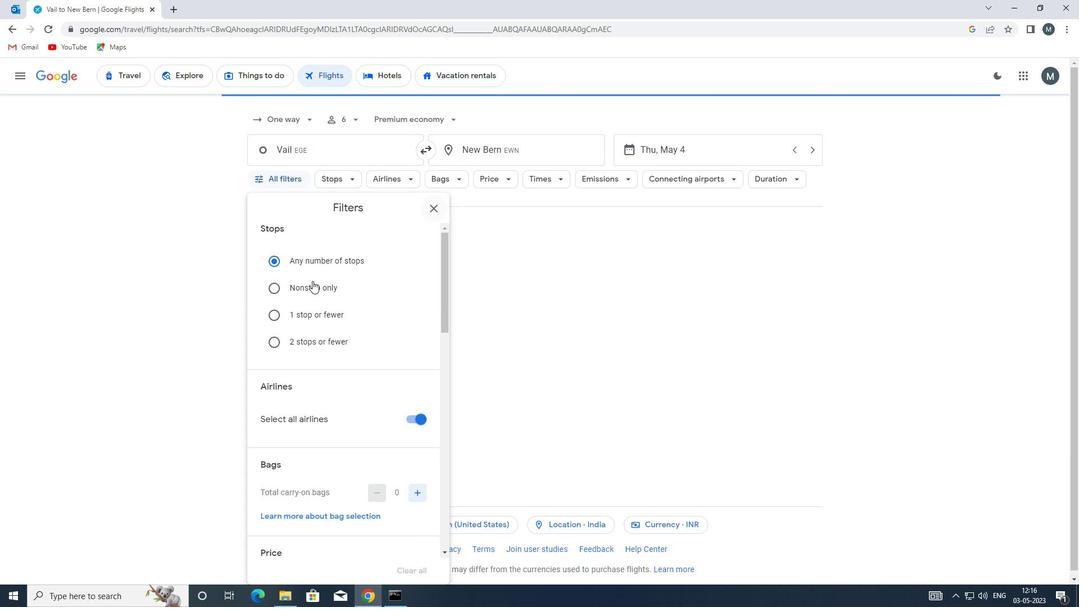 
Action: Mouse scrolled (333, 368) with delta (0, 0)
Screenshot: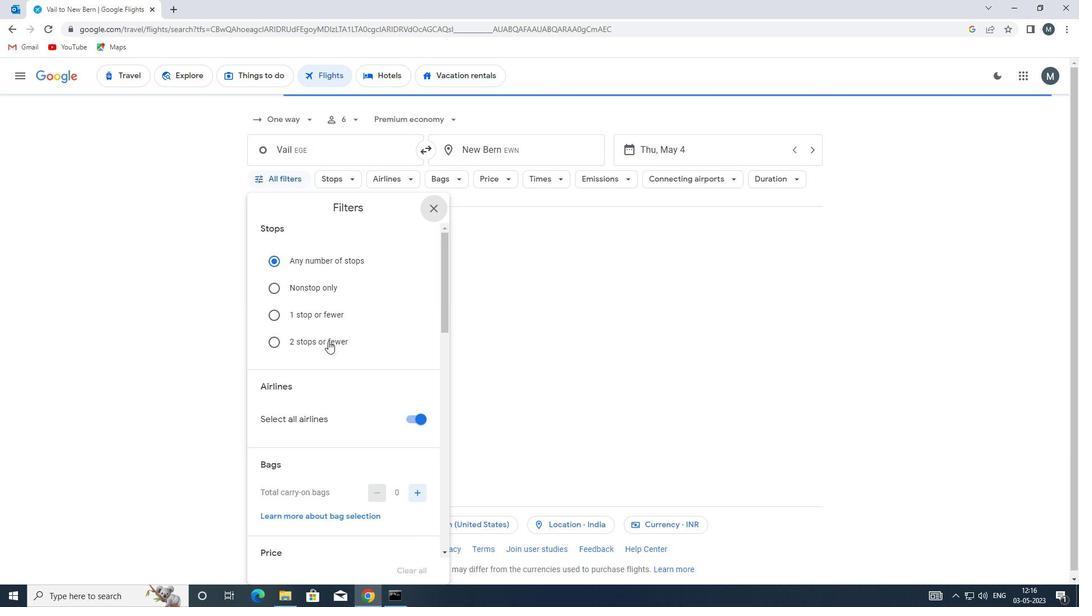 
Action: Mouse moved to (332, 373)
Screenshot: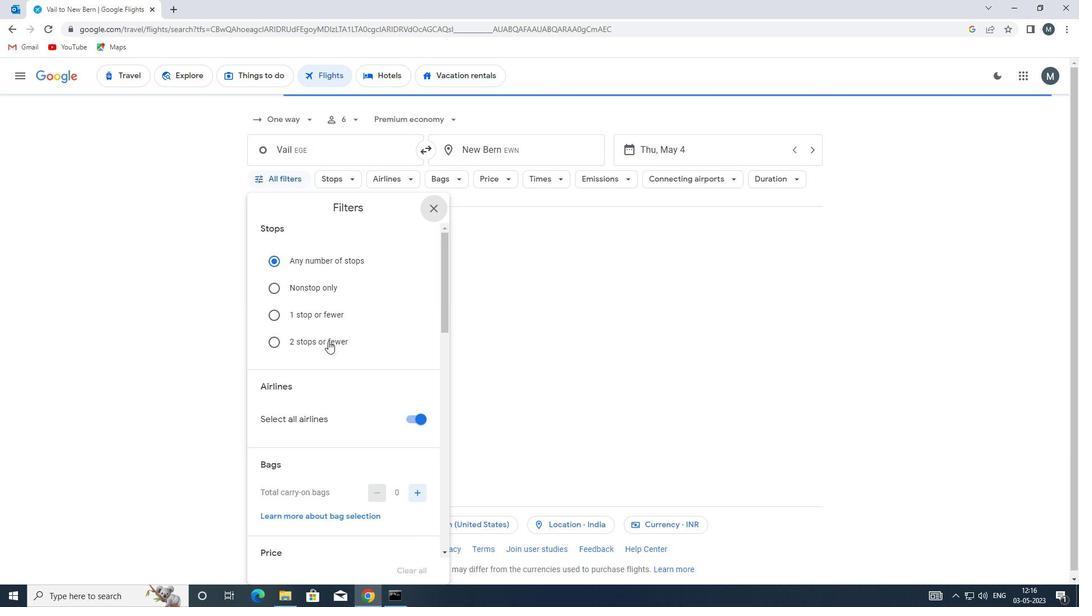 
Action: Mouse scrolled (332, 372) with delta (0, 0)
Screenshot: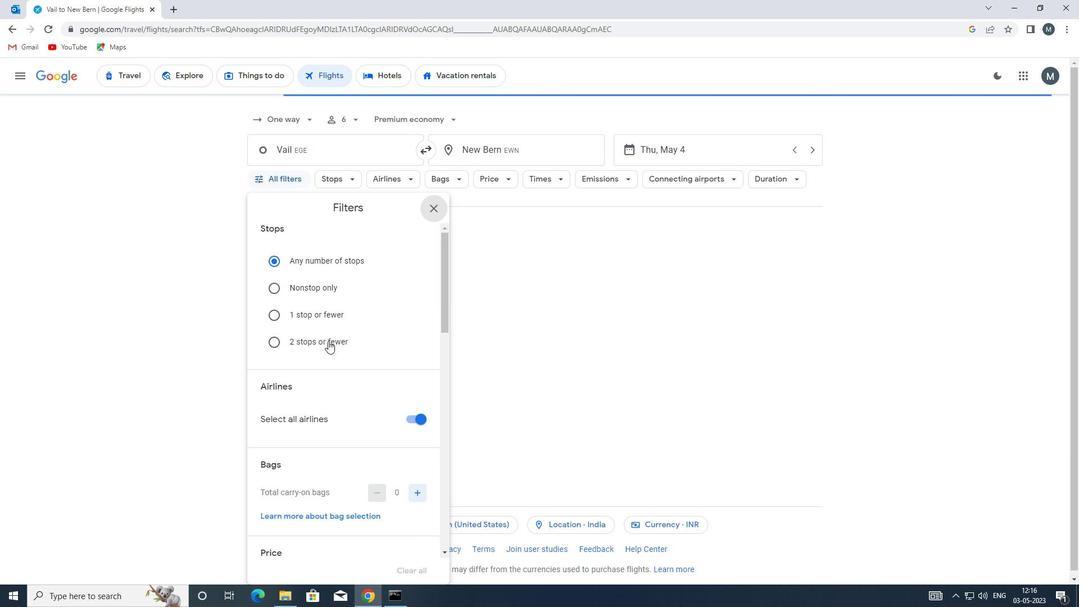 
Action: Mouse moved to (419, 309)
Screenshot: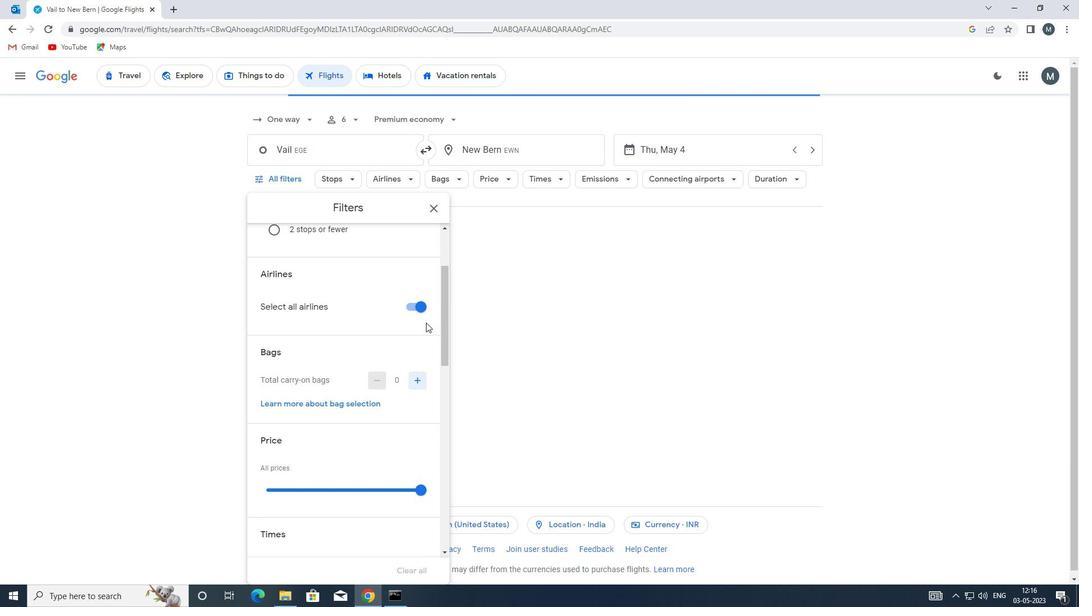 
Action: Mouse pressed left at (419, 309)
Screenshot: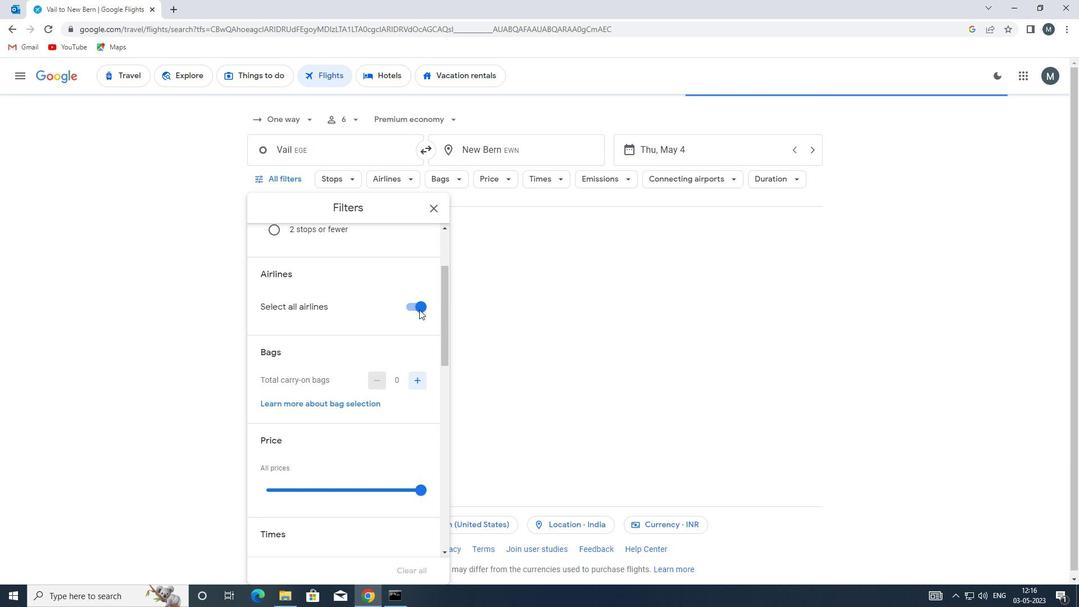 
Action: Mouse moved to (358, 334)
Screenshot: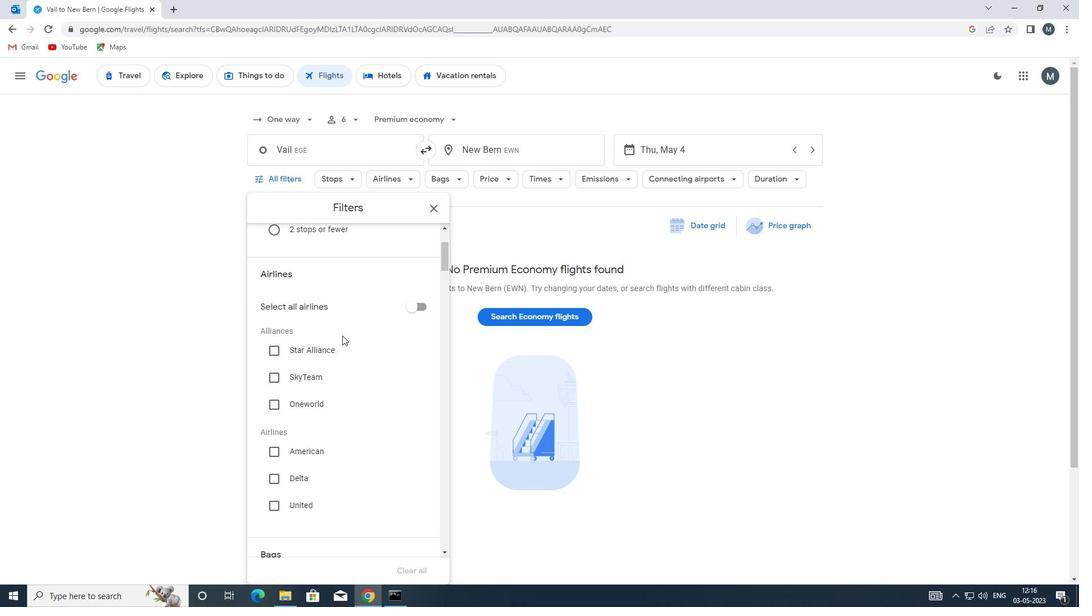 
Action: Mouse scrolled (358, 333) with delta (0, 0)
Screenshot: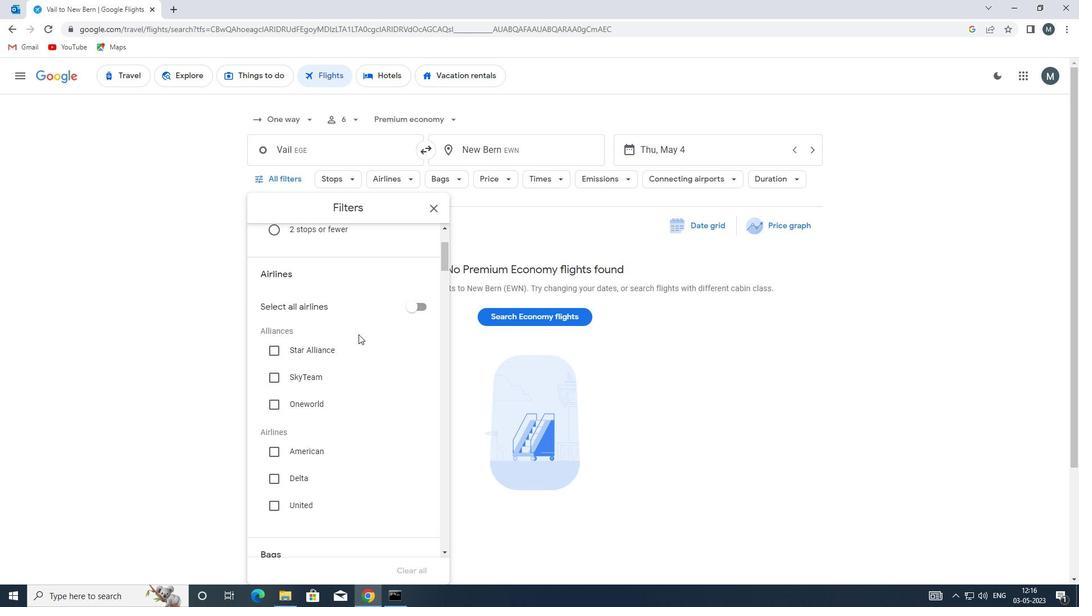 
Action: Mouse moved to (360, 355)
Screenshot: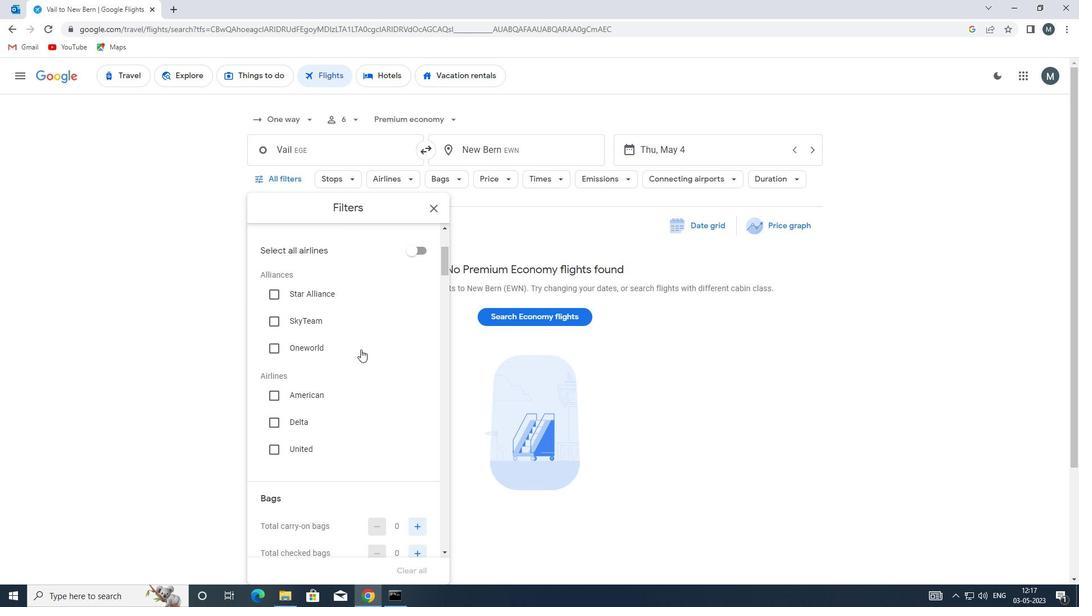 
Action: Mouse scrolled (360, 354) with delta (0, 0)
Screenshot: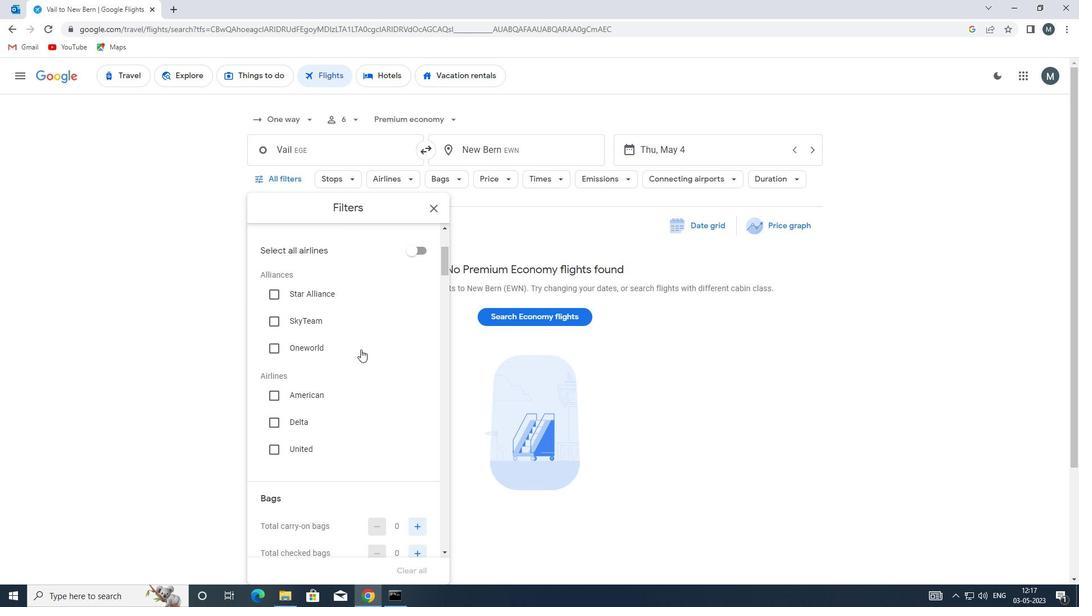
Action: Mouse moved to (360, 356)
Screenshot: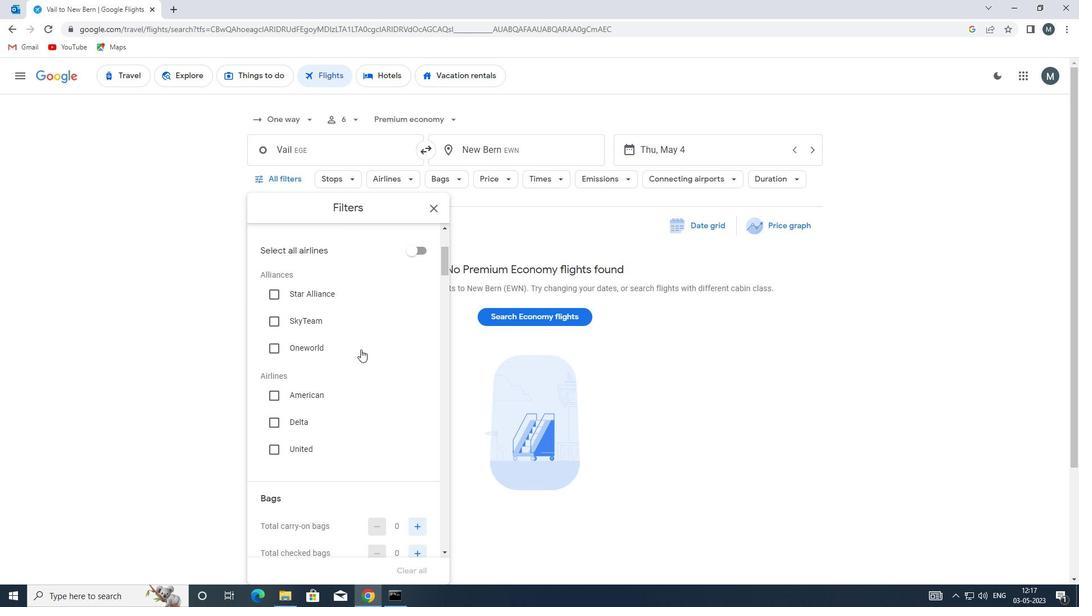
Action: Mouse scrolled (360, 355) with delta (0, 0)
Screenshot: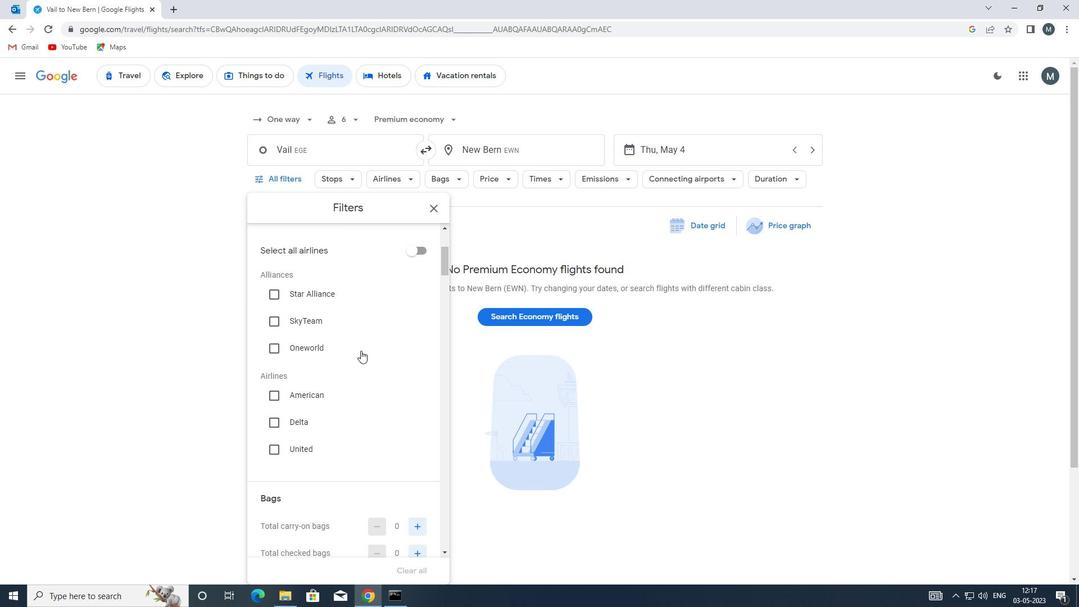 
Action: Mouse moved to (421, 442)
Screenshot: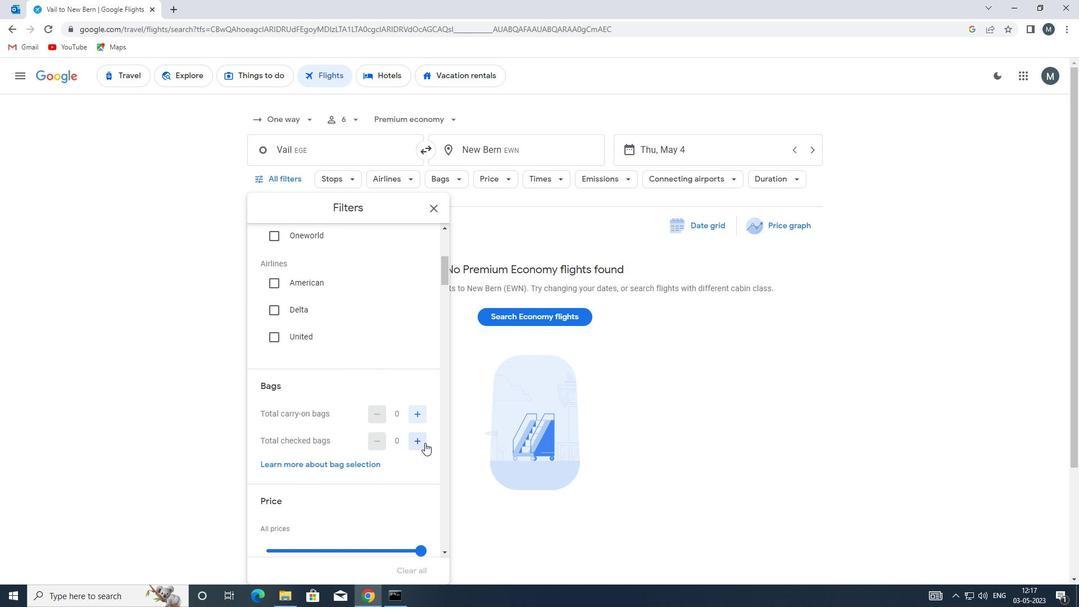 
Action: Mouse pressed left at (421, 442)
Screenshot: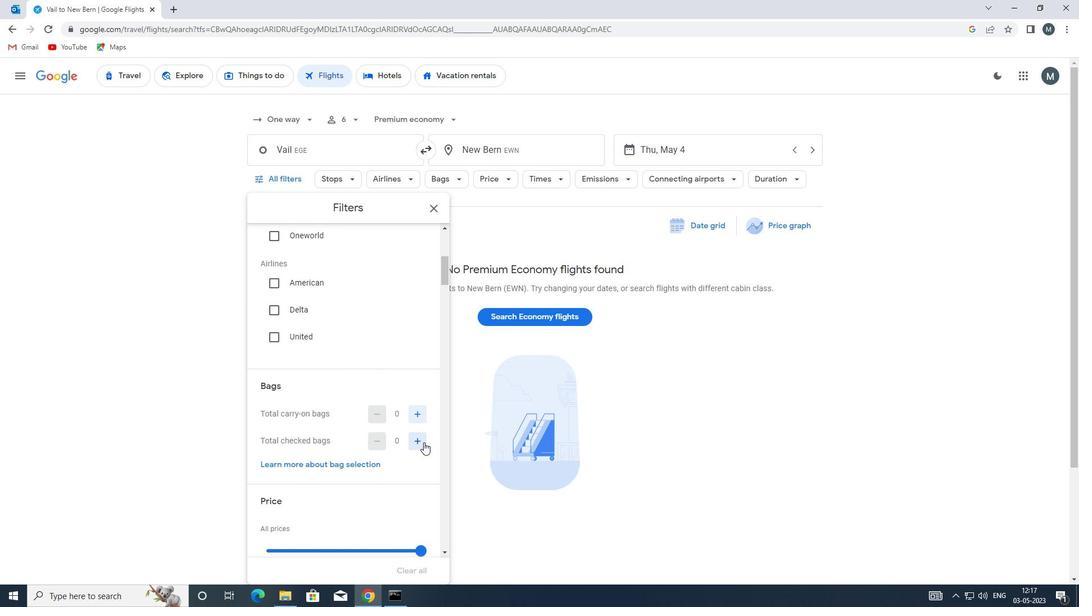 
Action: Mouse pressed left at (421, 442)
Screenshot: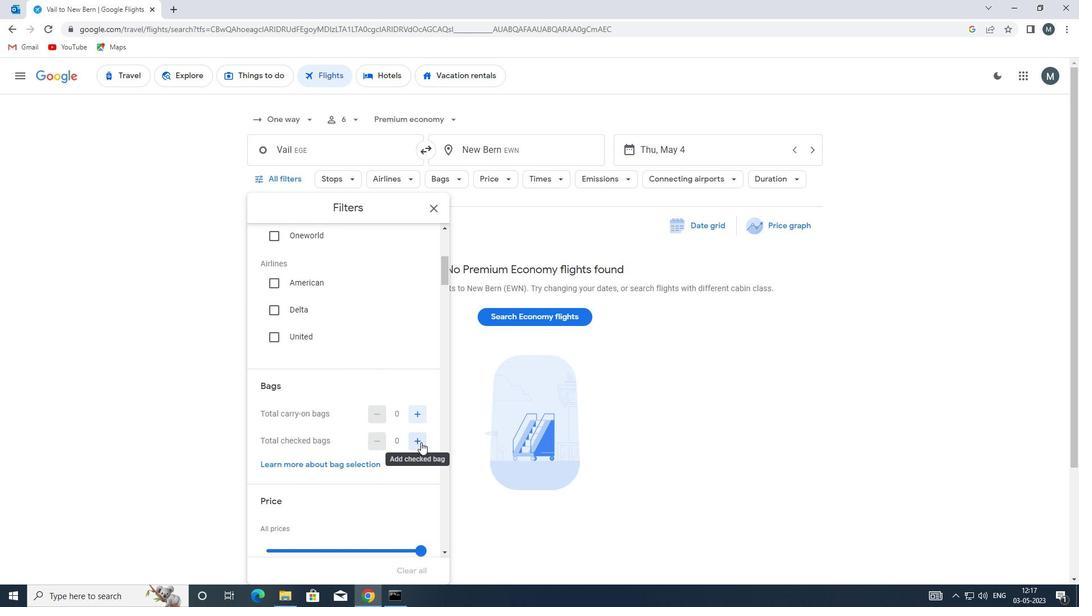 
Action: Mouse pressed left at (421, 442)
Screenshot: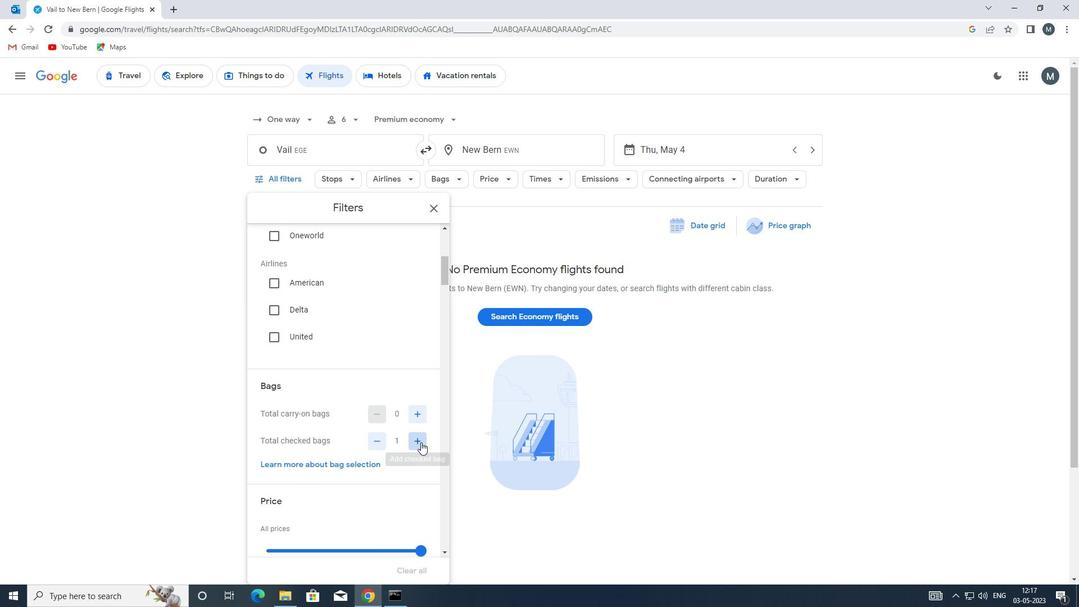 
Action: Mouse moved to (419, 441)
Screenshot: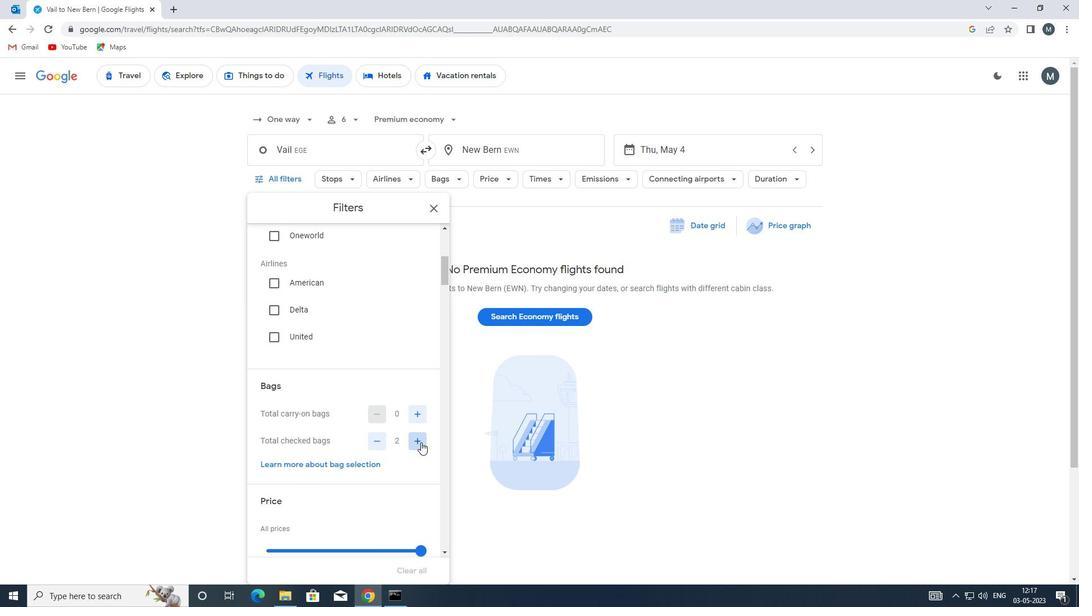 
Action: Mouse pressed left at (419, 441)
Screenshot: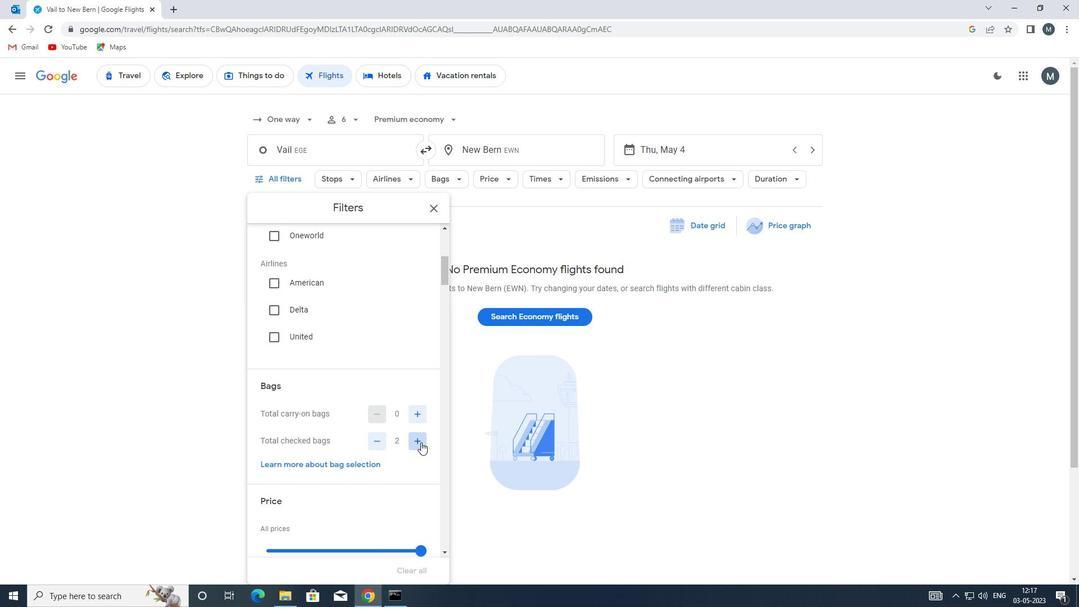 
Action: Mouse moved to (419, 441)
Screenshot: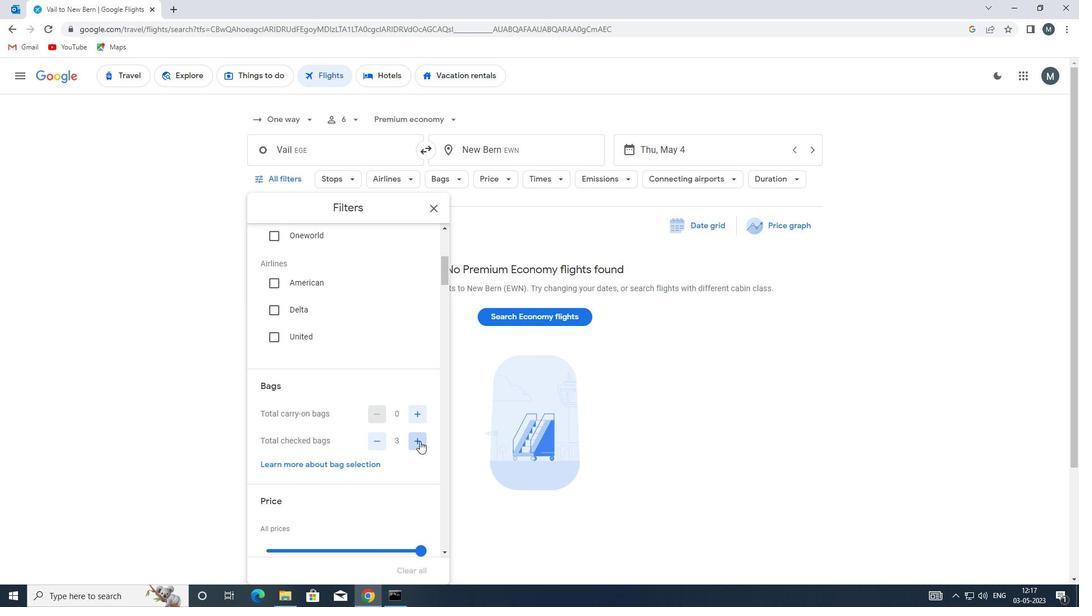 
Action: Mouse pressed left at (419, 441)
Screenshot: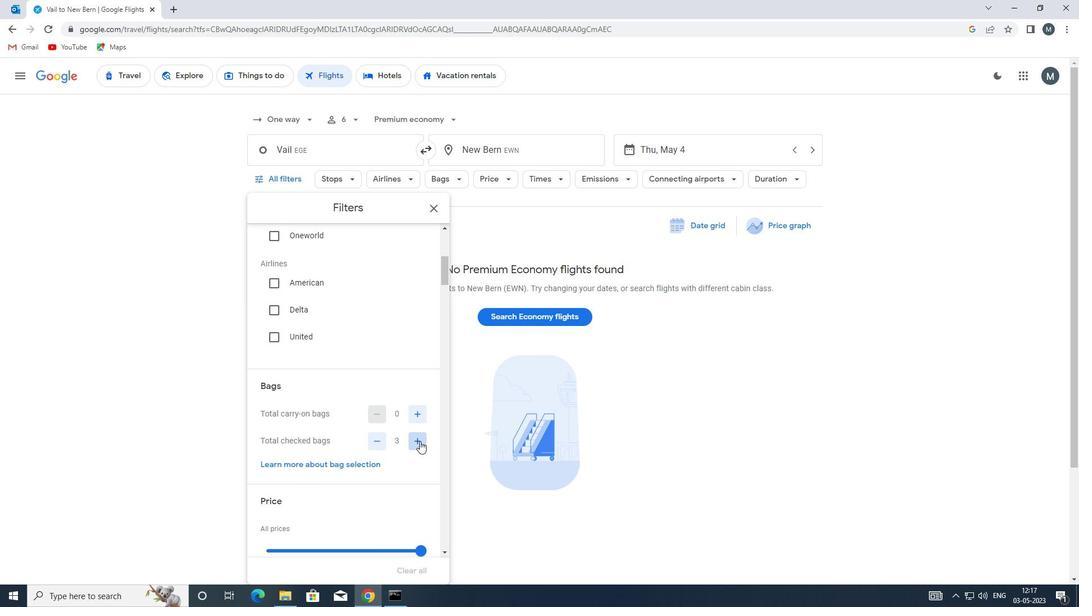 
Action: Mouse pressed left at (419, 441)
Screenshot: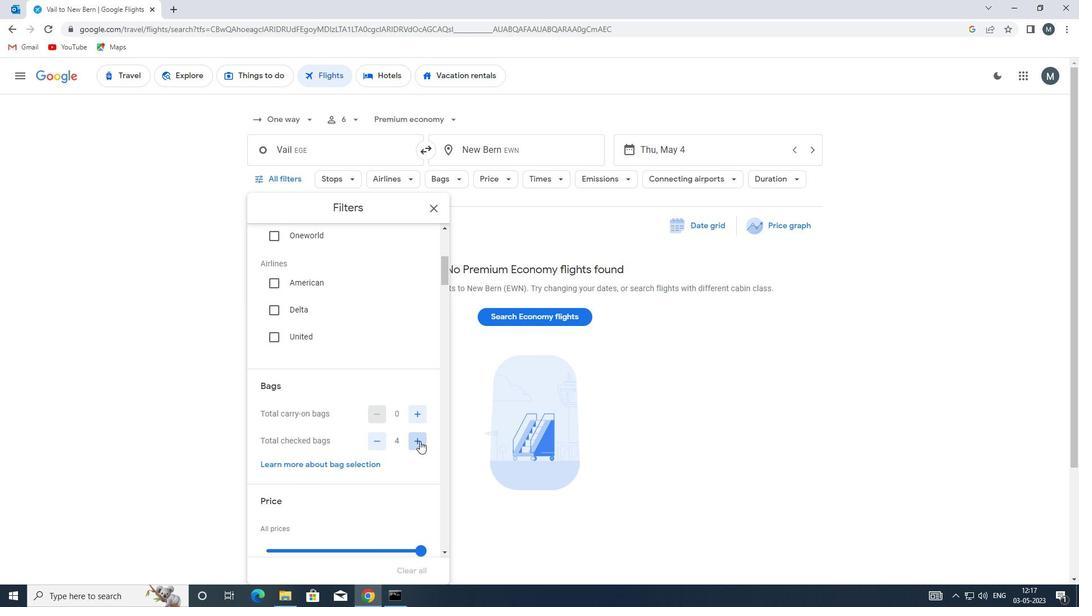 
Action: Mouse moved to (363, 436)
Screenshot: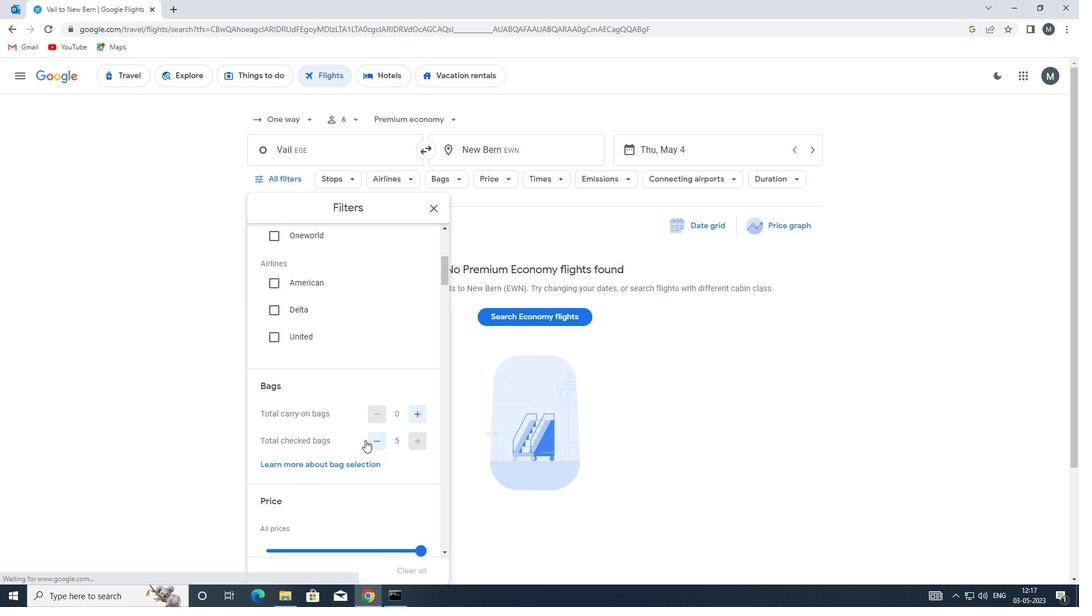 
Action: Mouse scrolled (363, 436) with delta (0, 0)
Screenshot: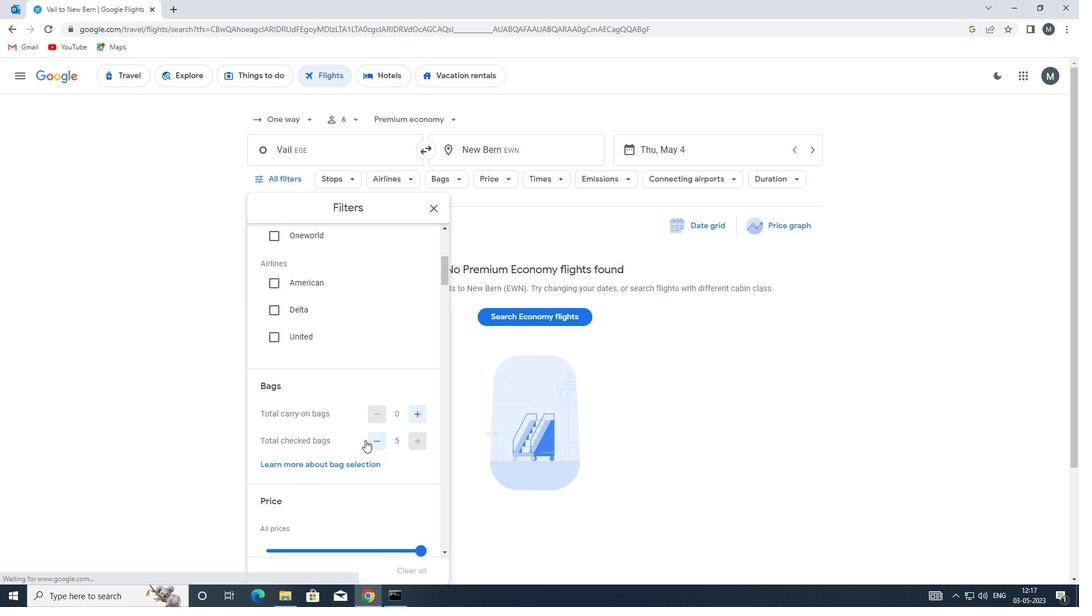 
Action: Mouse moved to (362, 436)
Screenshot: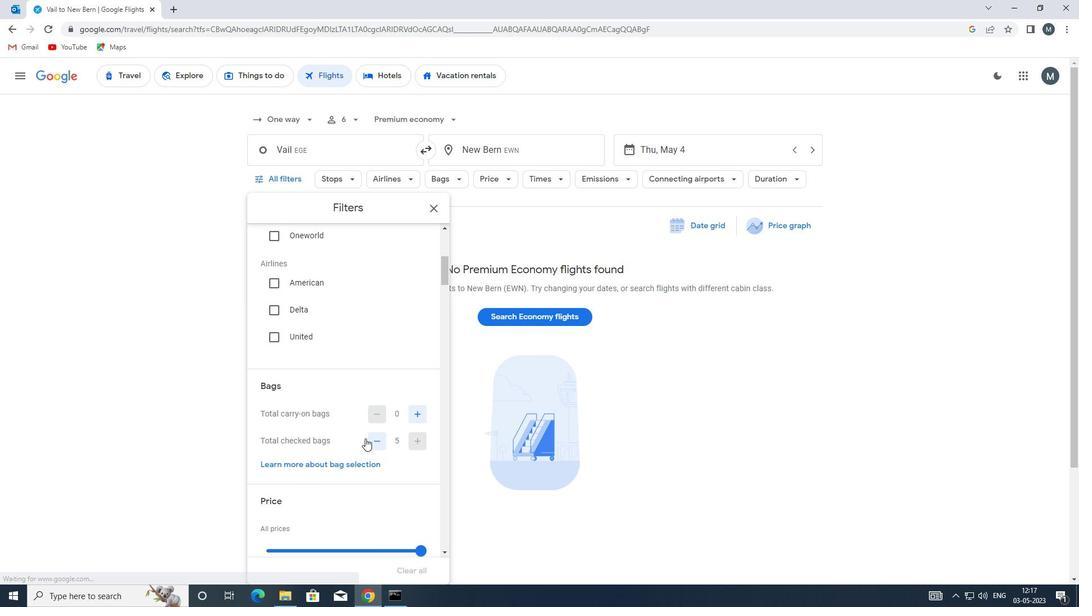 
Action: Mouse scrolled (362, 436) with delta (0, 0)
Screenshot: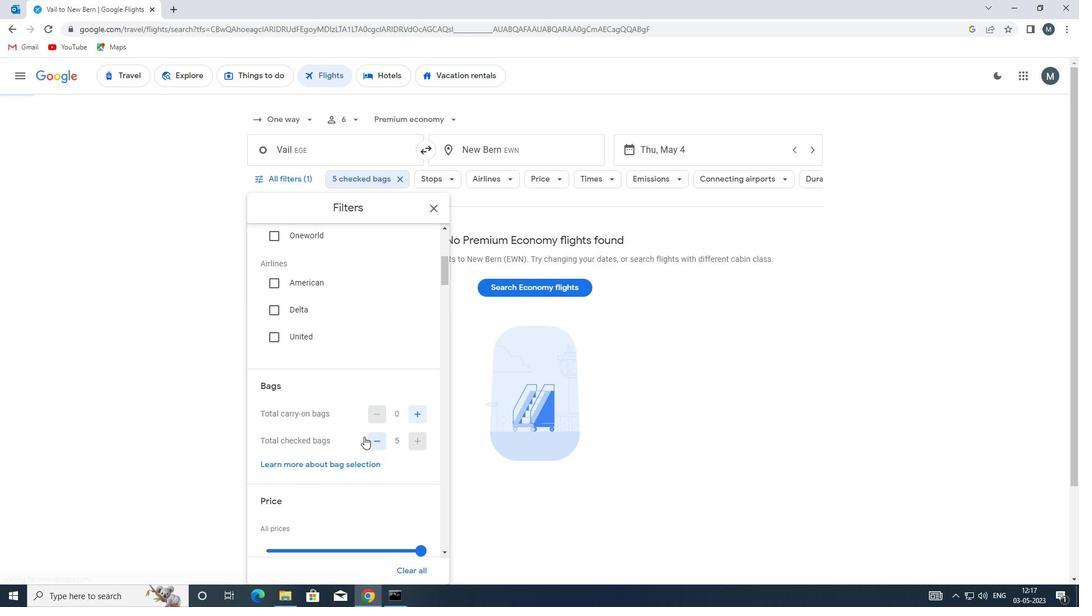 
Action: Mouse moved to (329, 423)
Screenshot: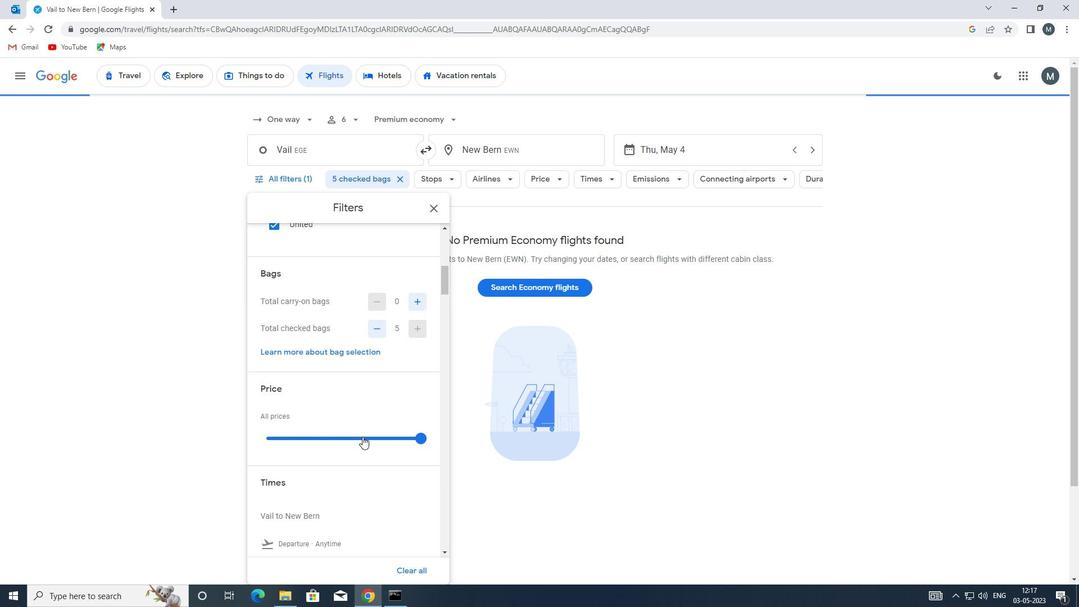 
Action: Mouse scrolled (329, 423) with delta (0, 0)
Screenshot: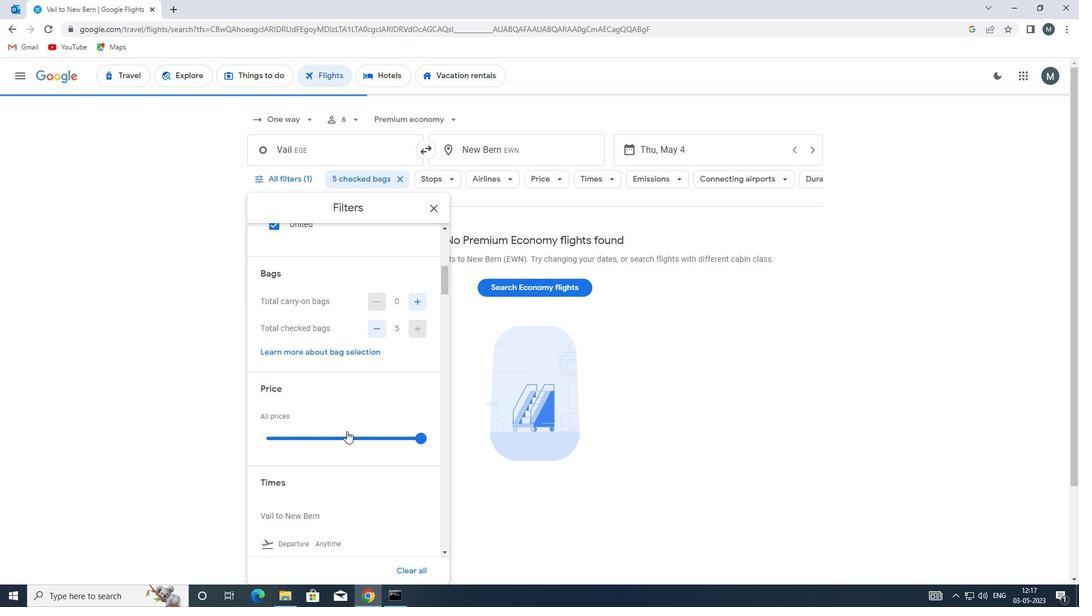 
Action: Mouse moved to (315, 378)
Screenshot: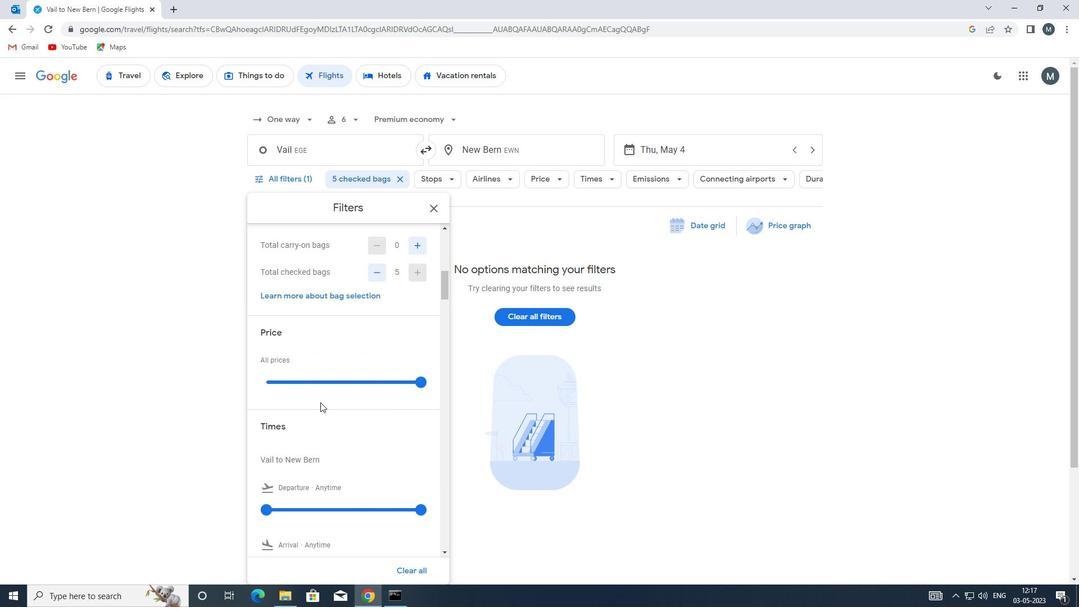 
Action: Mouse pressed left at (315, 378)
Screenshot: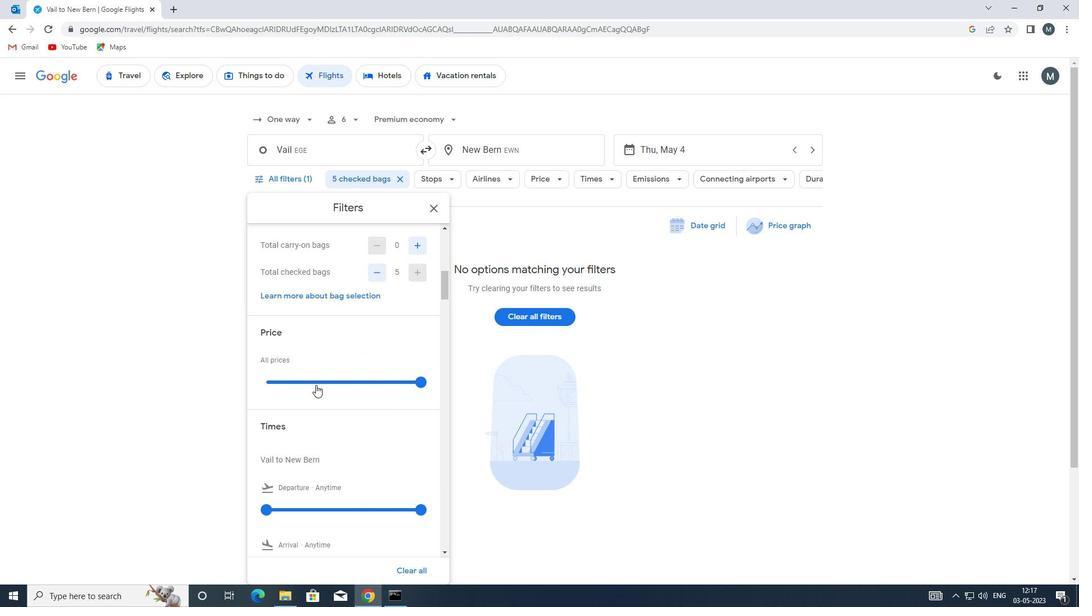 
Action: Mouse moved to (315, 378)
Screenshot: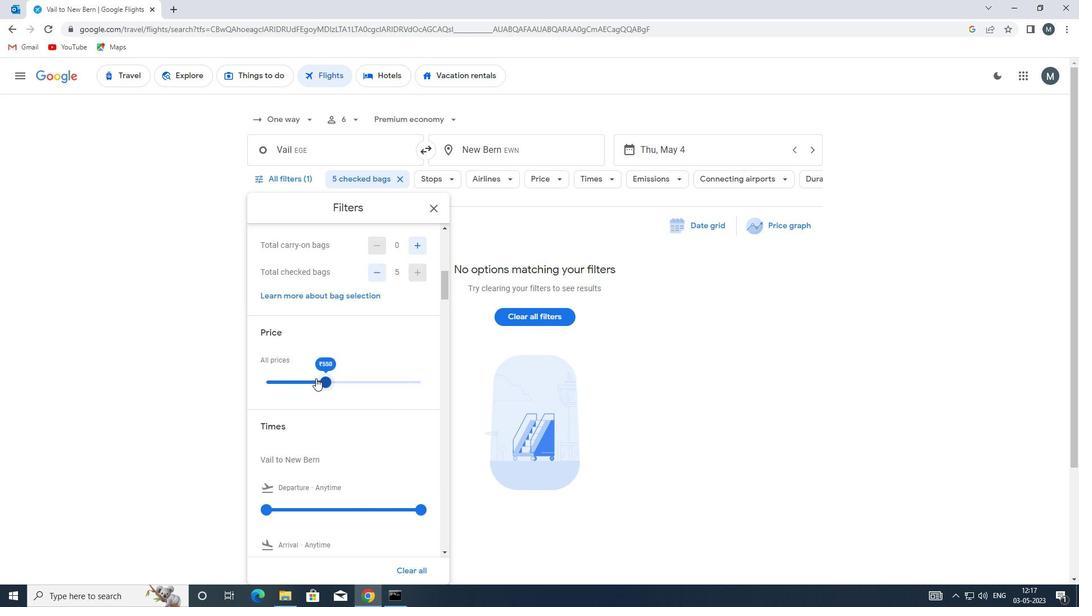 
Action: Mouse pressed left at (315, 378)
Screenshot: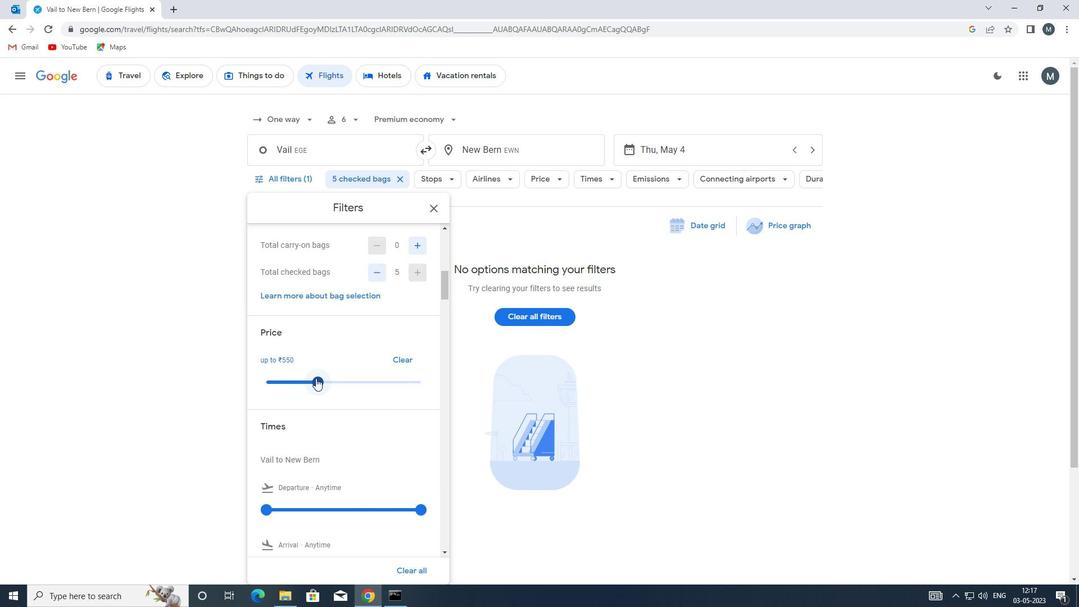 
Action: Mouse moved to (307, 401)
Screenshot: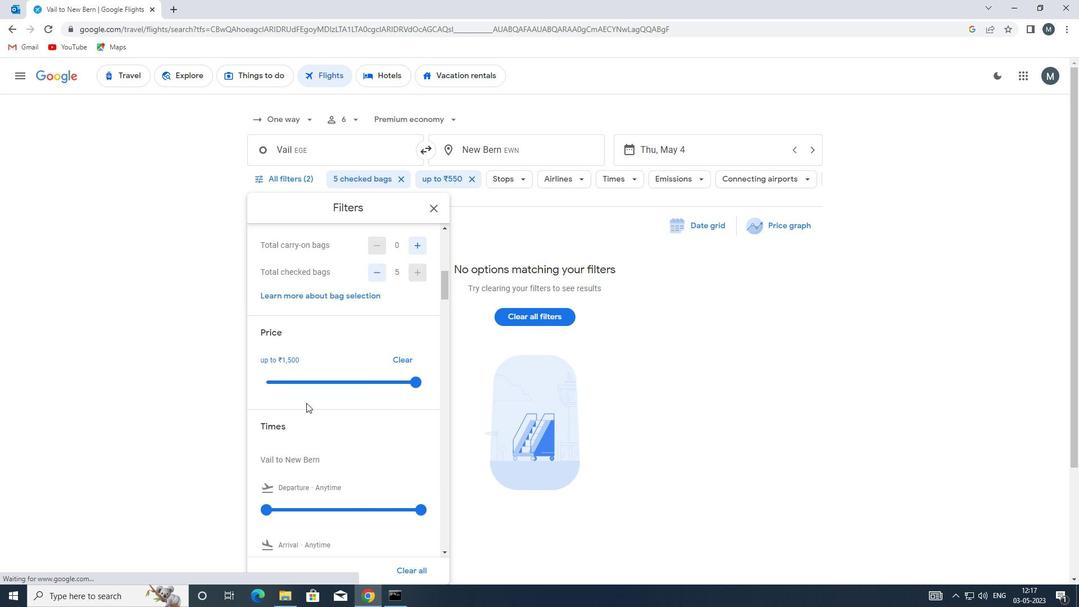 
Action: Mouse scrolled (307, 400) with delta (0, 0)
Screenshot: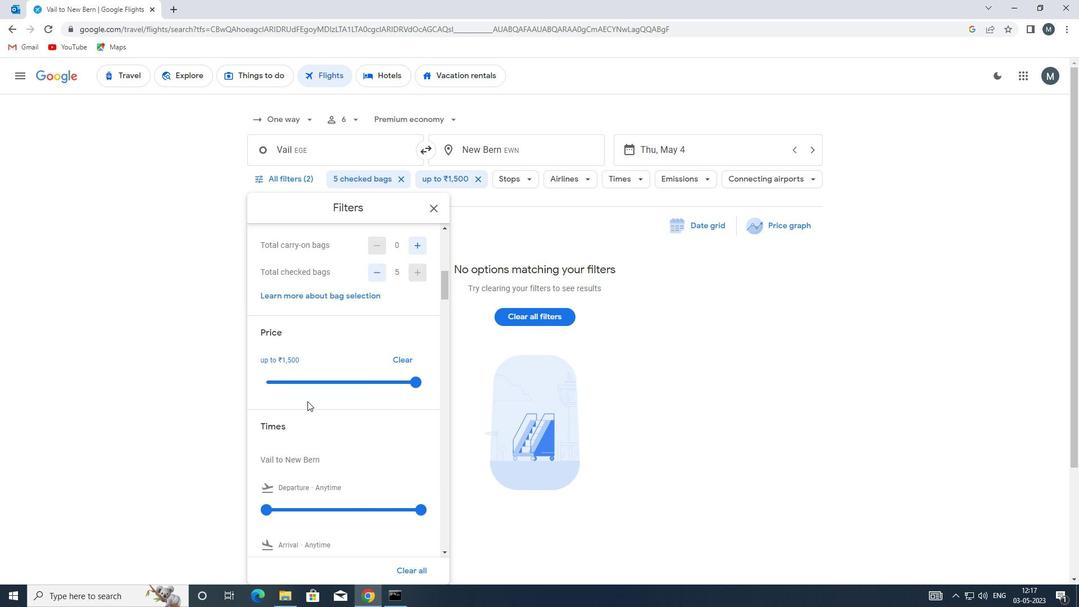 
Action: Mouse moved to (295, 444)
Screenshot: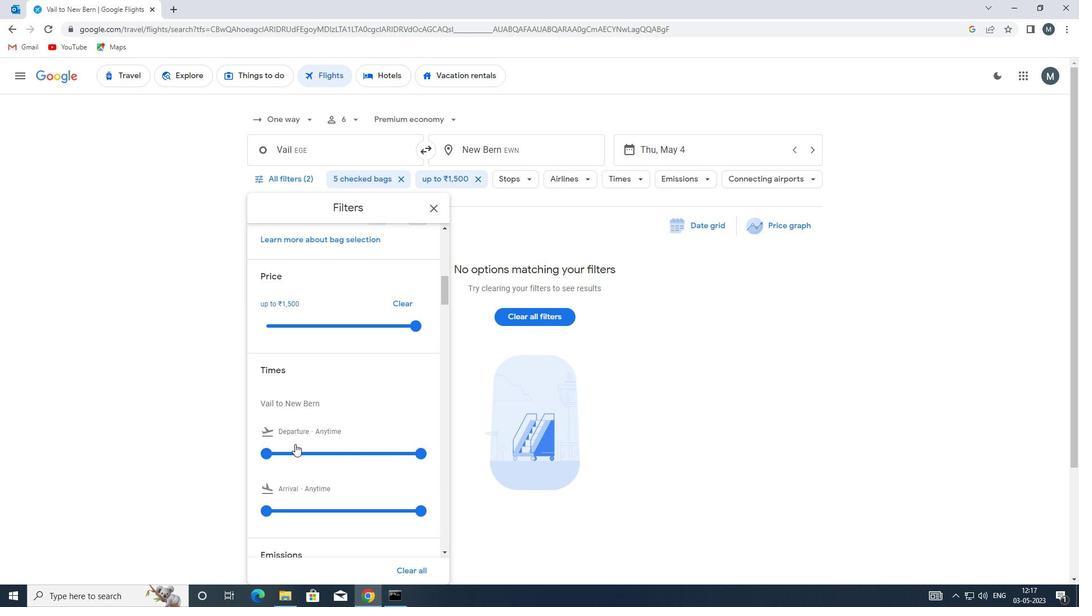
Action: Mouse scrolled (295, 443) with delta (0, 0)
Screenshot: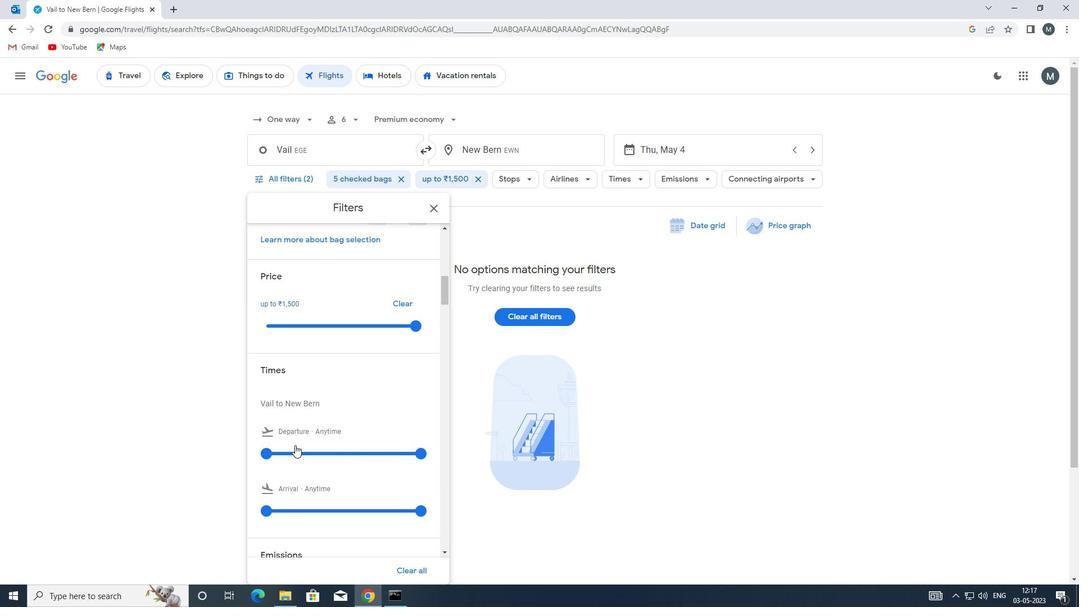 
Action: Mouse moved to (303, 397)
Screenshot: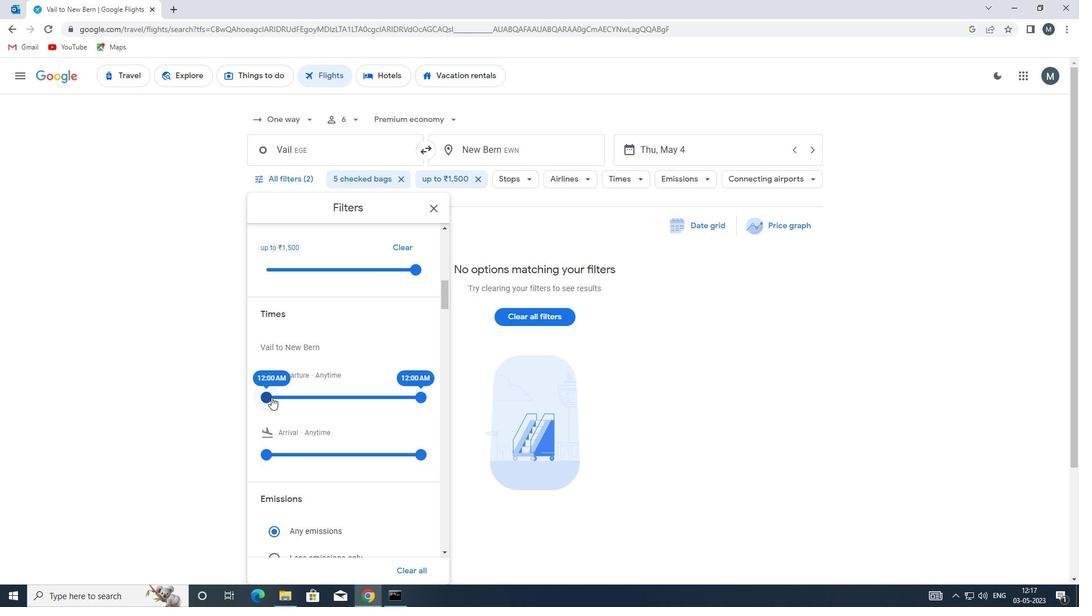 
Action: Mouse pressed left at (303, 397)
Screenshot: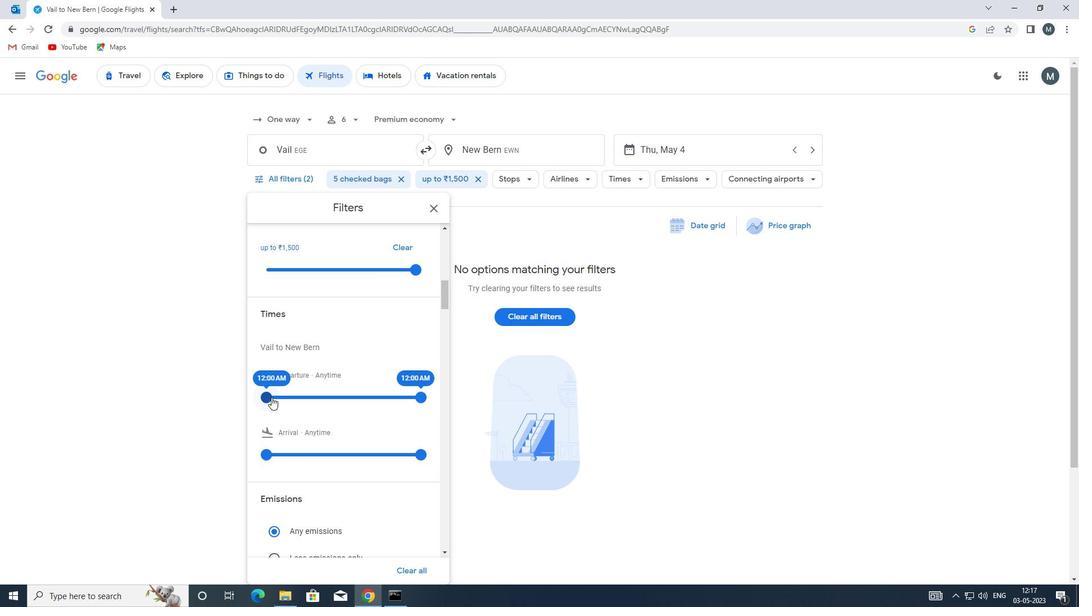 
Action: Mouse moved to (288, 395)
Screenshot: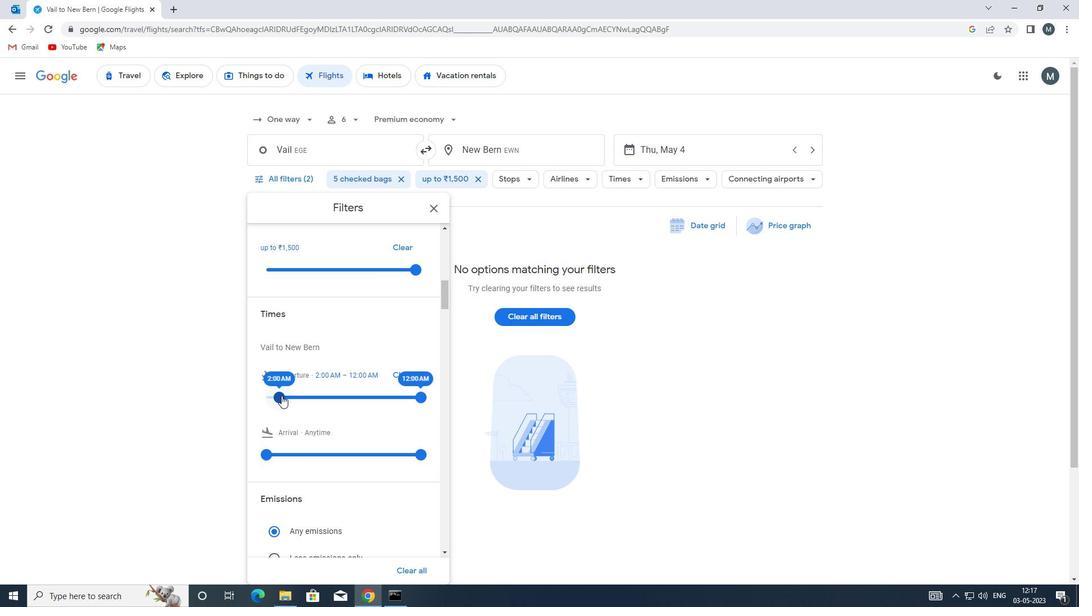 
Action: Mouse pressed left at (288, 395)
Screenshot: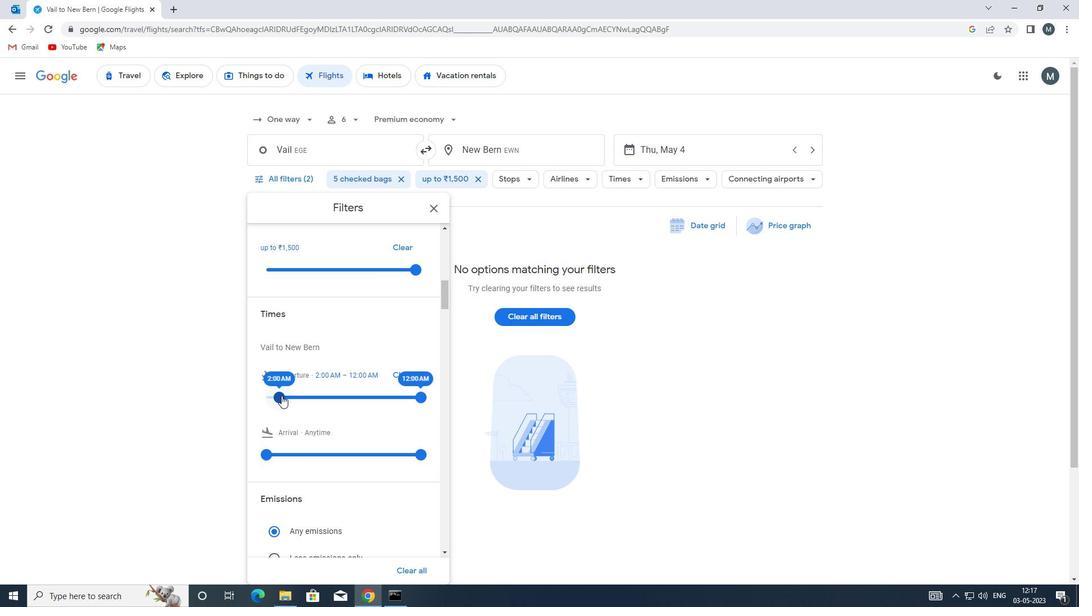 
Action: Mouse moved to (422, 392)
Screenshot: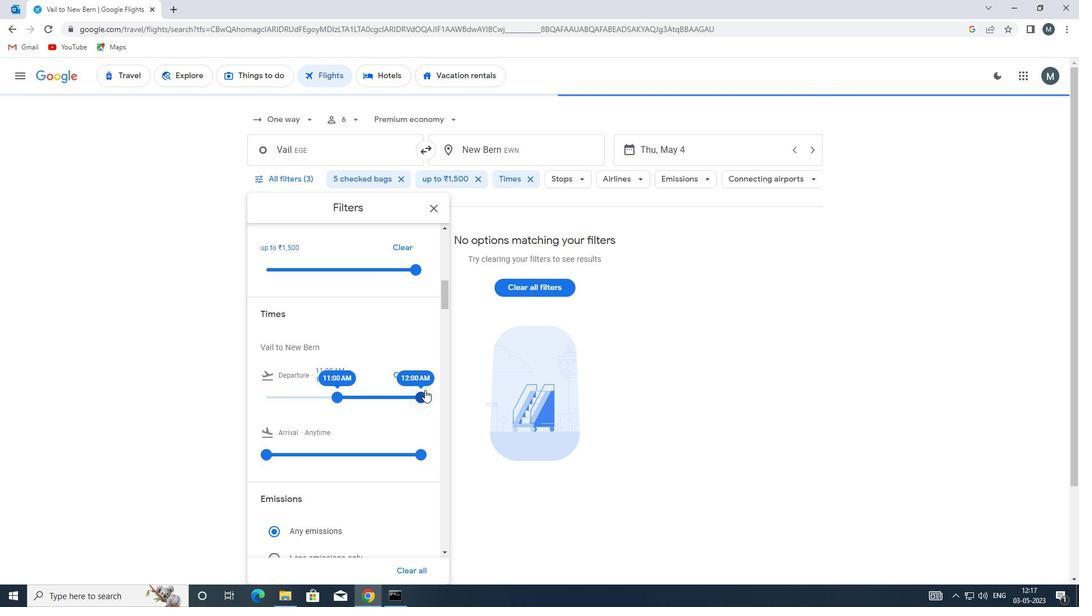 
Action: Mouse pressed left at (422, 392)
Screenshot: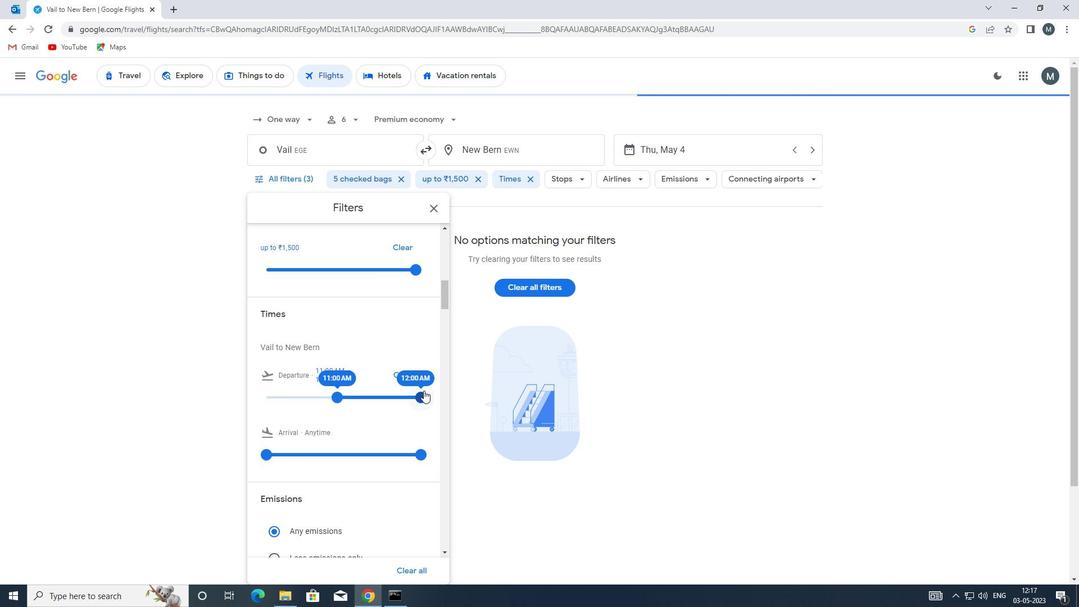 
Action: Mouse moved to (363, 377)
Screenshot: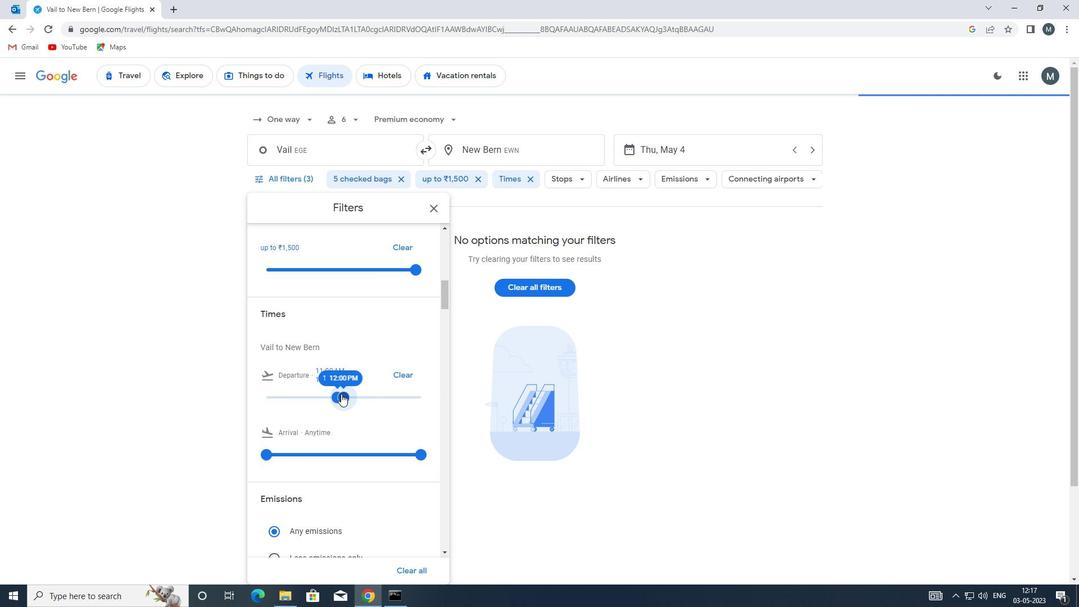 
Action: Mouse scrolled (363, 376) with delta (0, 0)
Screenshot: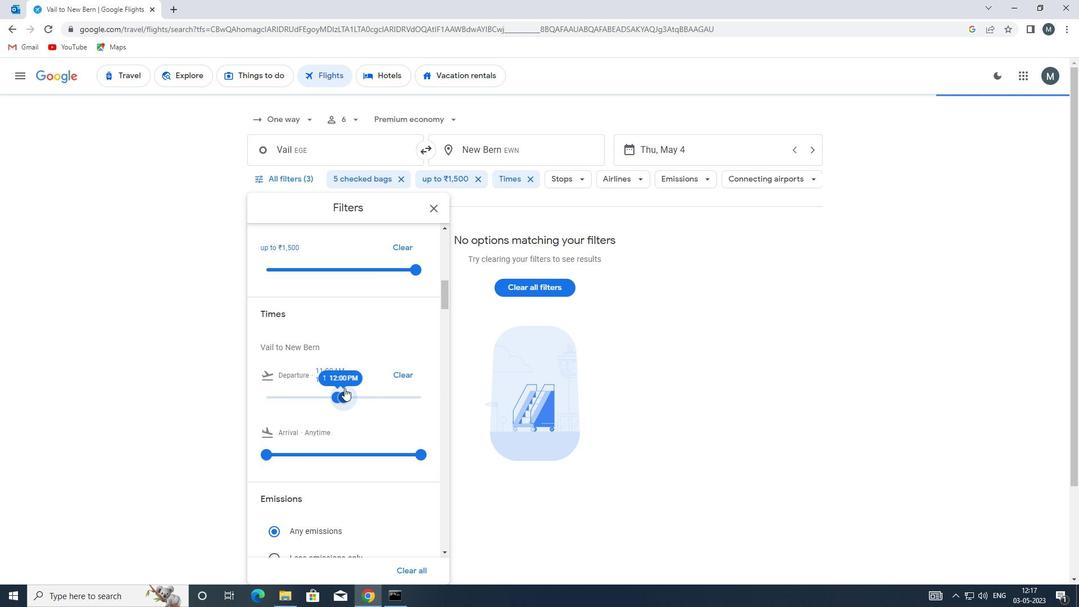 
Action: Mouse scrolled (363, 376) with delta (0, 0)
Screenshot: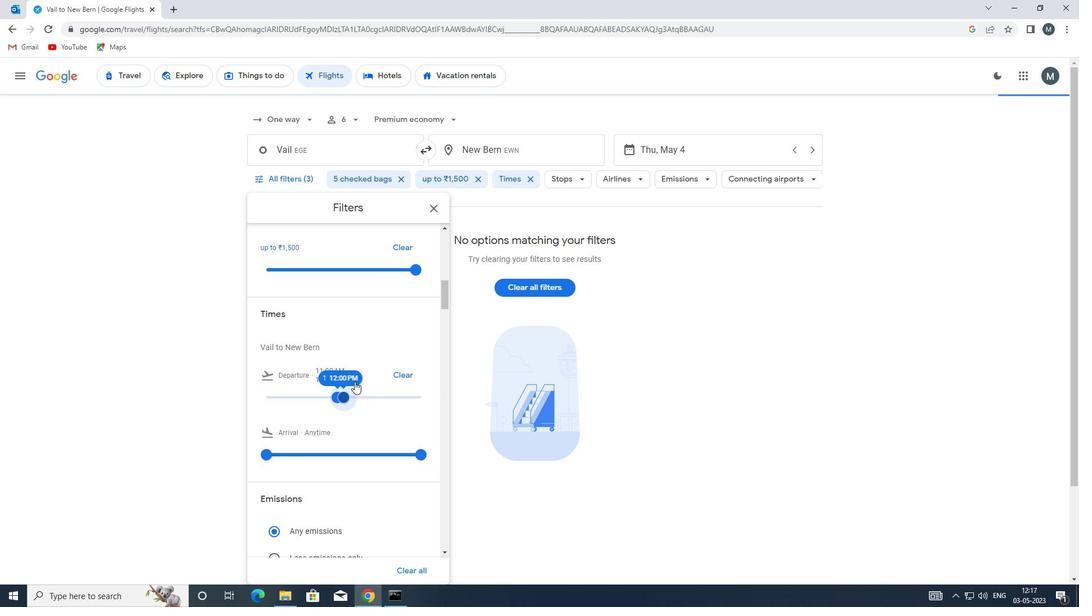 
Action: Mouse moved to (432, 204)
Screenshot: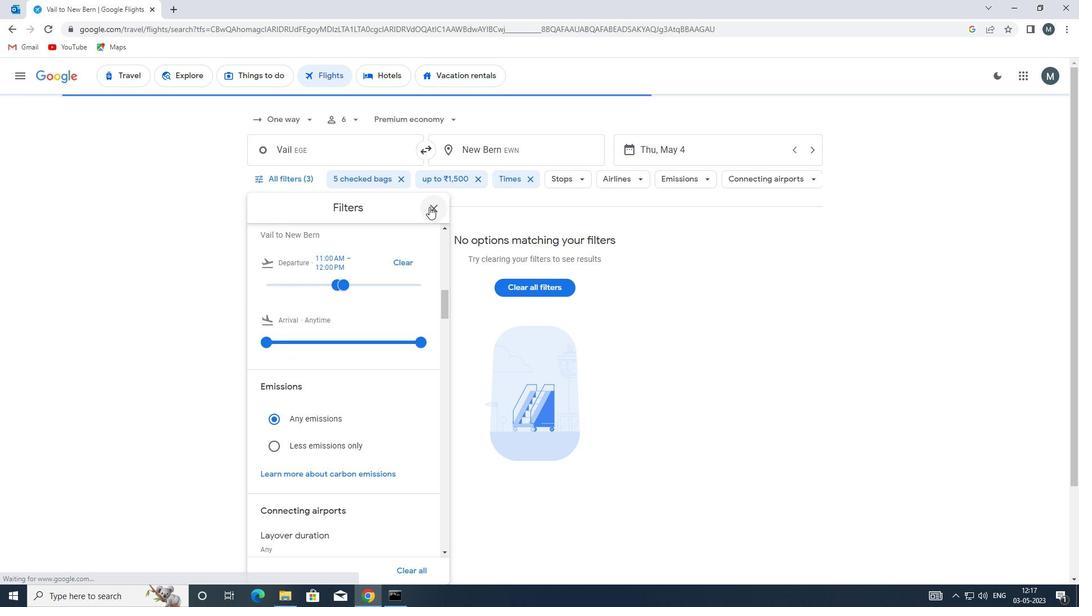 
Action: Mouse pressed left at (432, 204)
Screenshot: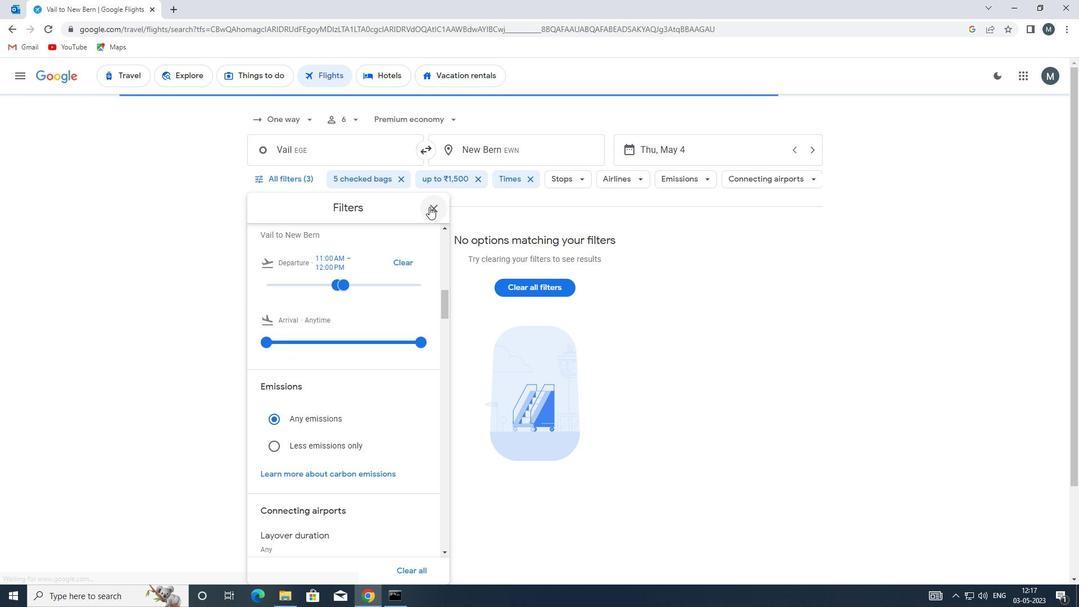 
